 Task: Look for space in Caçador, Brazil from 2nd June, 2023 to 15th June, 2023 for 2 adults and 1 pet in price range Rs.10000 to Rs.15000. Place can be entire place with 1  bedroom having 1 bed and 1 bathroom. Property type can be house, flat, guest house, hotel. Booking option can be shelf check-in. Required host language is Spanish.
Action: Mouse moved to (397, 87)
Screenshot: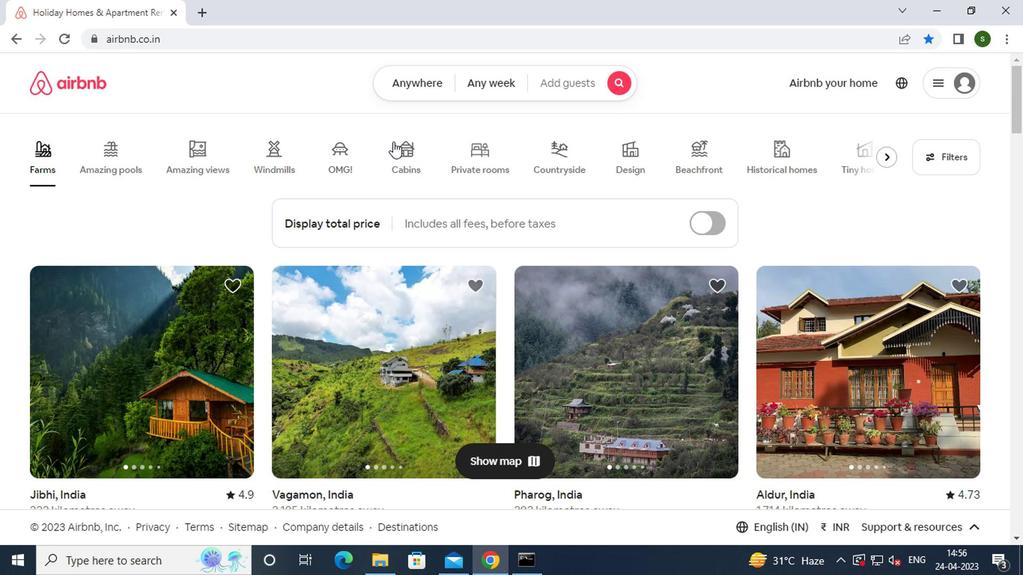 
Action: Mouse pressed left at (397, 87)
Screenshot: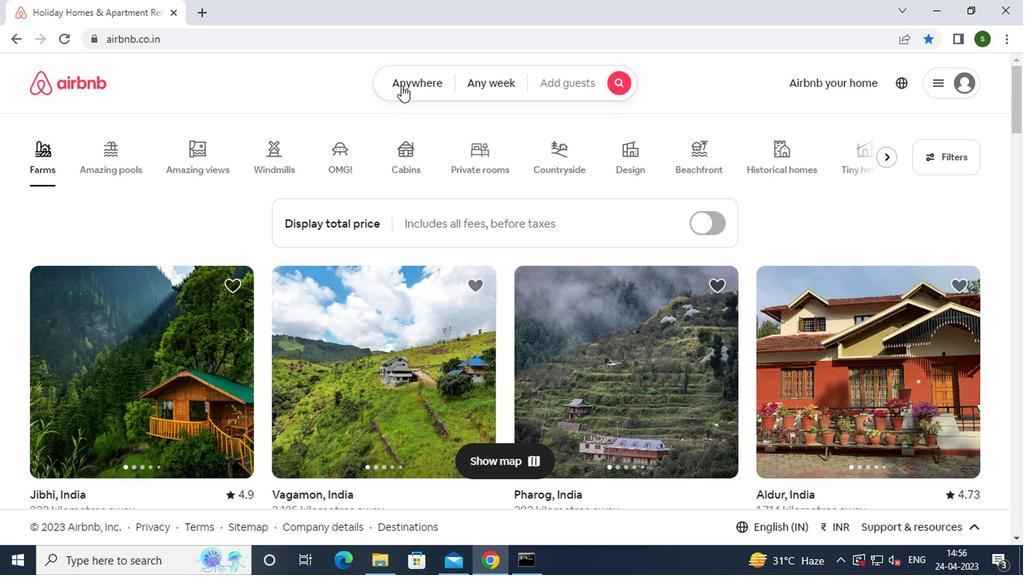 
Action: Mouse moved to (331, 140)
Screenshot: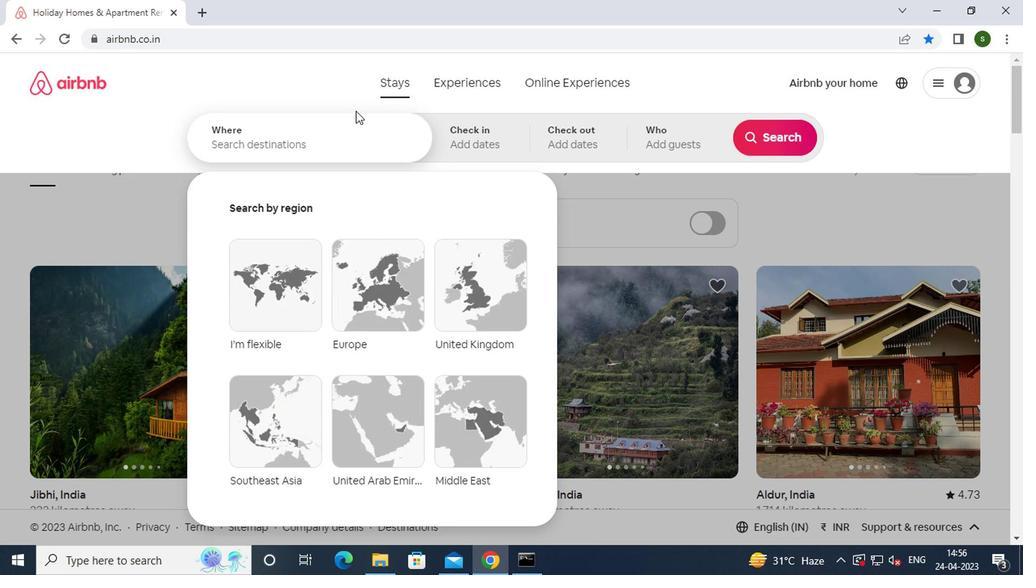 
Action: Mouse pressed left at (331, 140)
Screenshot: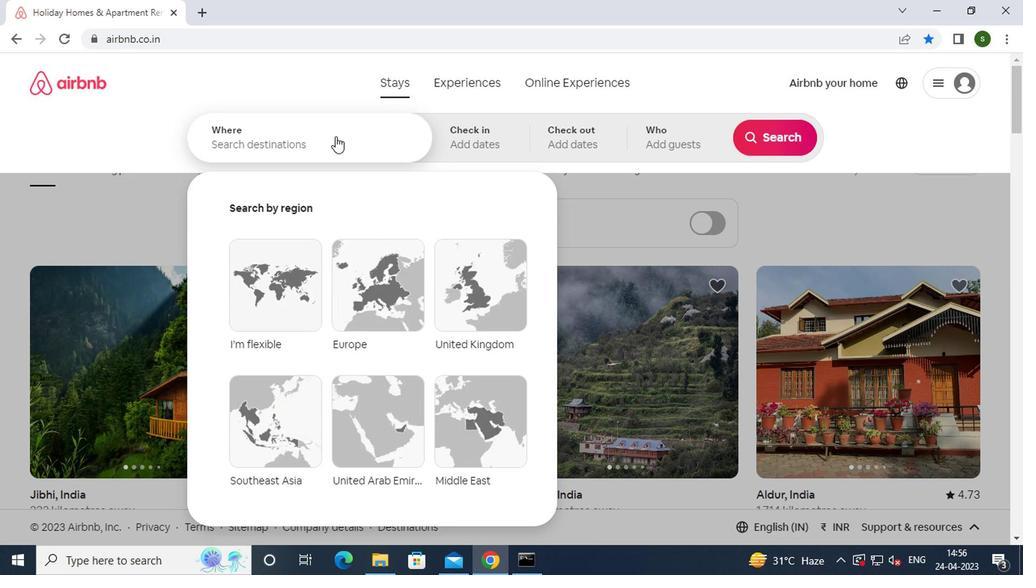 
Action: Key pressed c<Key.caps_lock>acador,<Key.space><Key.caps_lock>b<Key.caps_lock>razil<Key.enter>
Screenshot: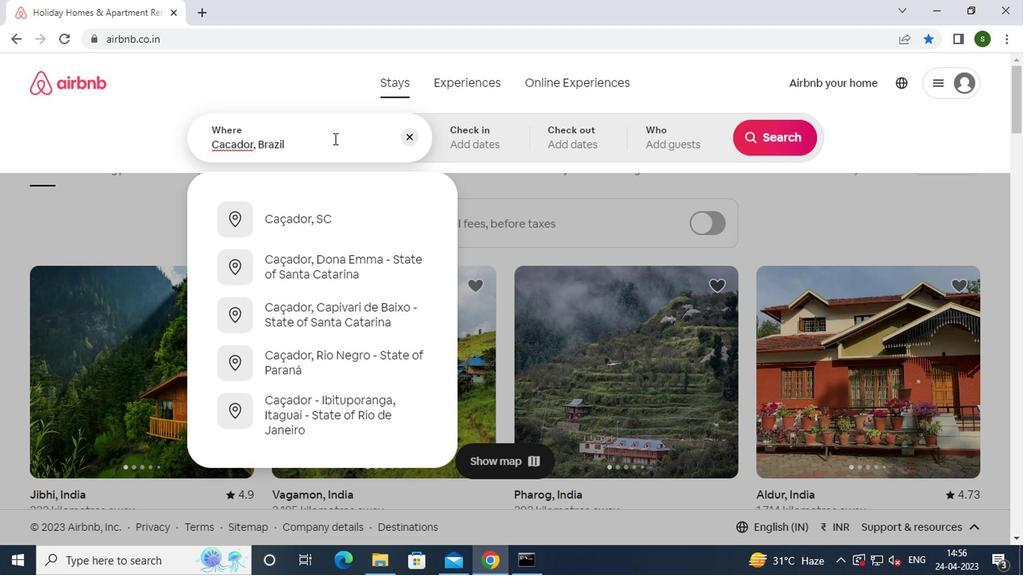 
Action: Mouse moved to (752, 263)
Screenshot: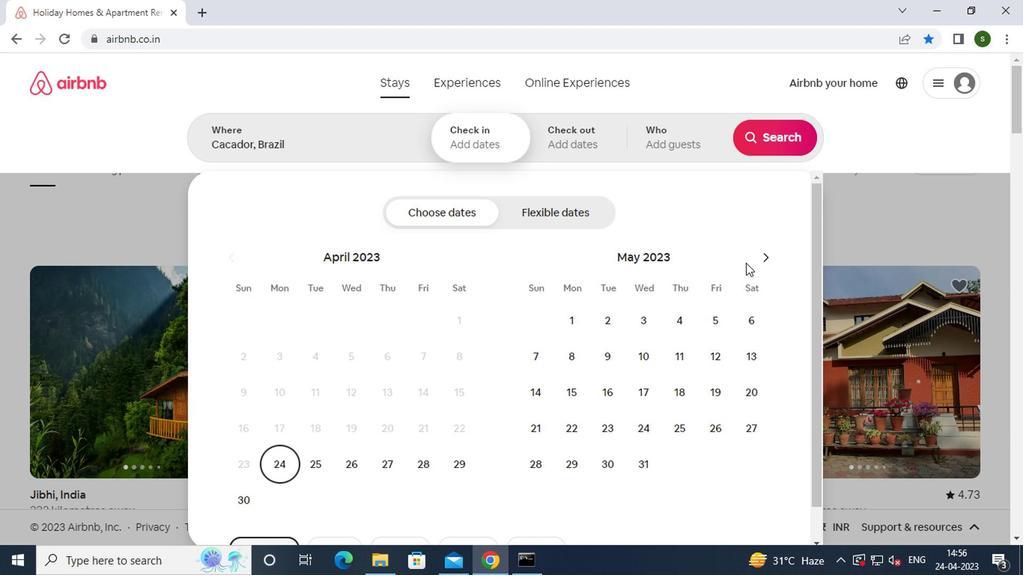 
Action: Mouse pressed left at (752, 263)
Screenshot: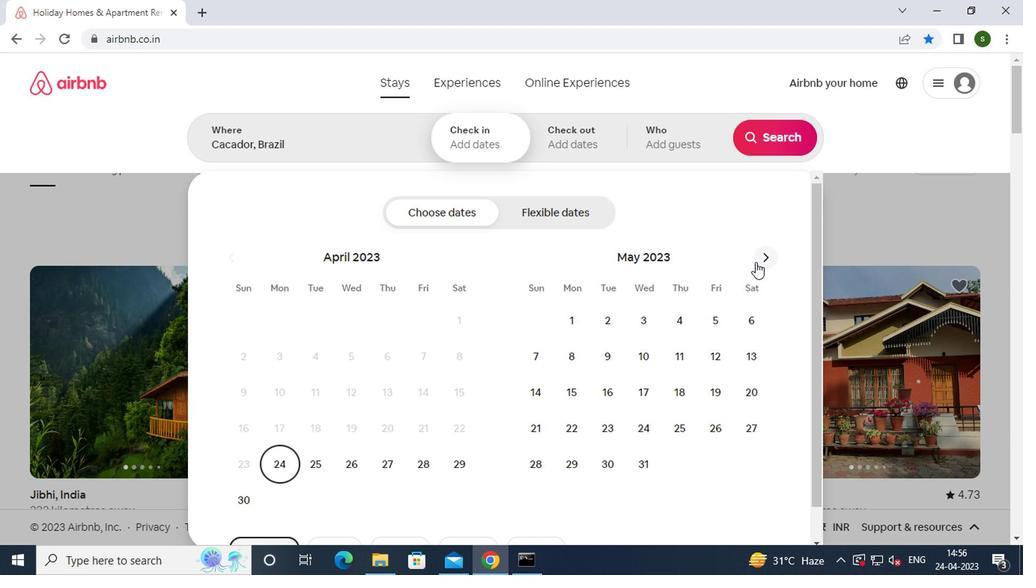 
Action: Mouse moved to (713, 316)
Screenshot: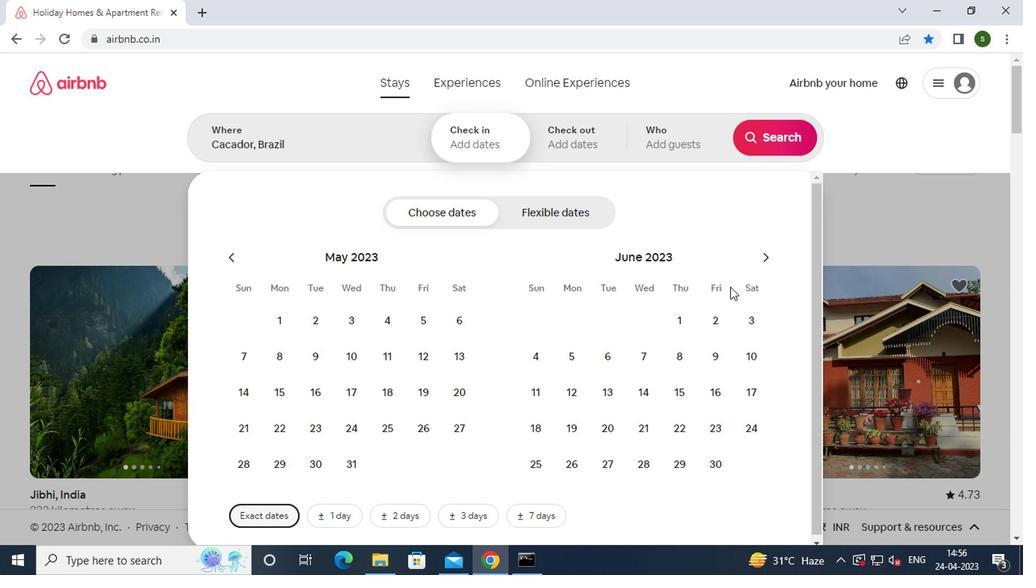 
Action: Mouse pressed left at (713, 316)
Screenshot: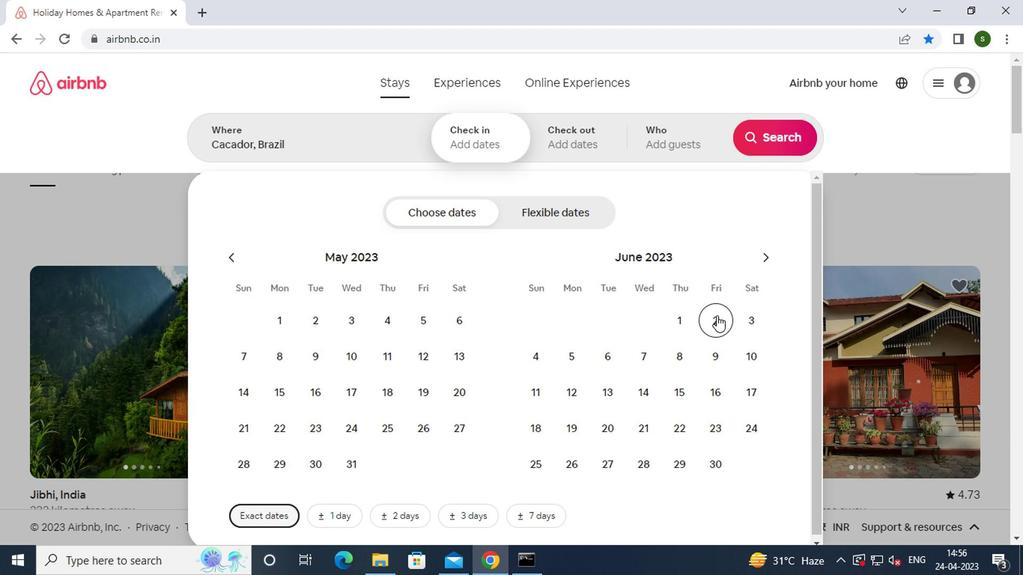 
Action: Mouse moved to (676, 389)
Screenshot: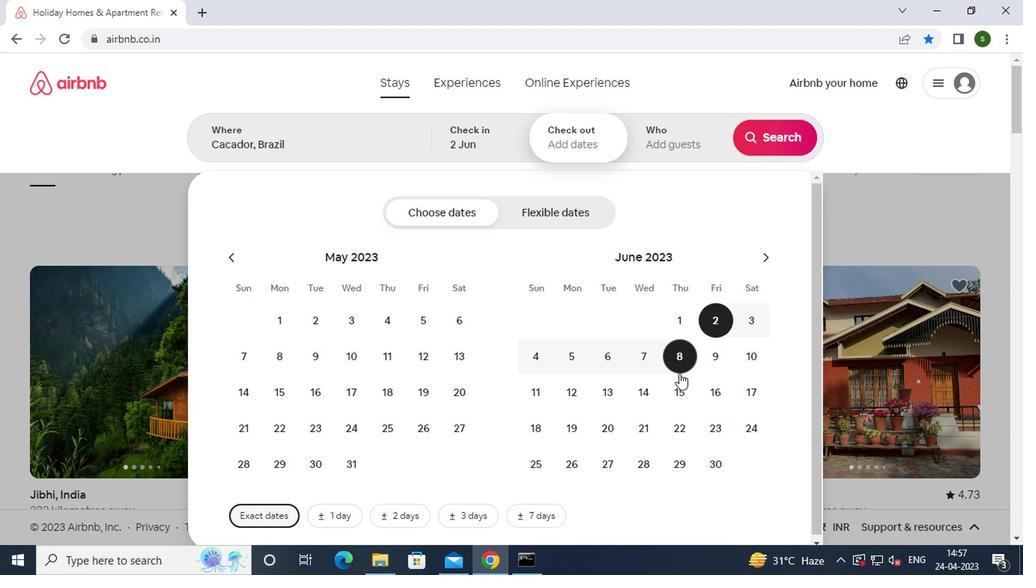 
Action: Mouse pressed left at (676, 389)
Screenshot: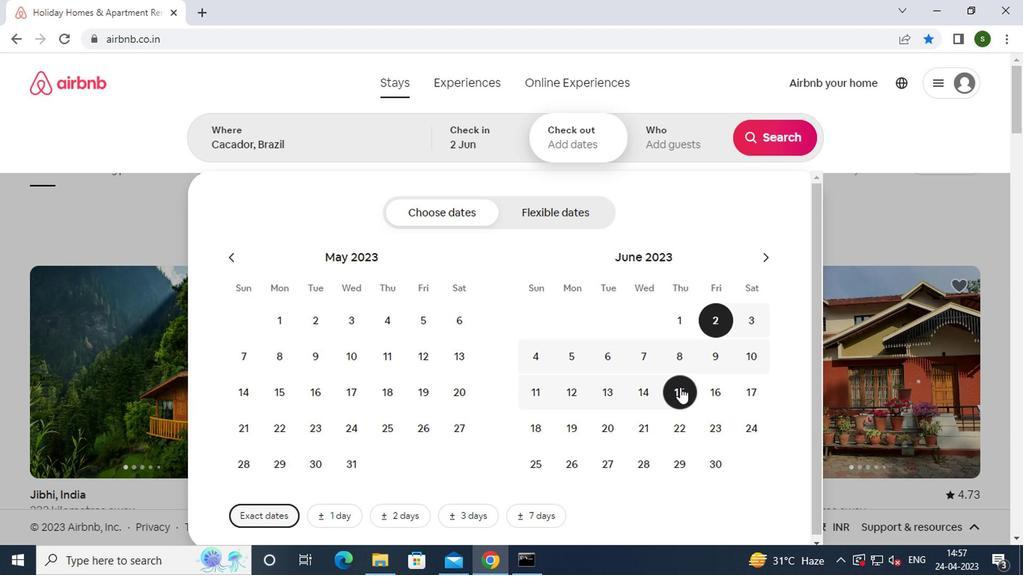 
Action: Mouse moved to (672, 132)
Screenshot: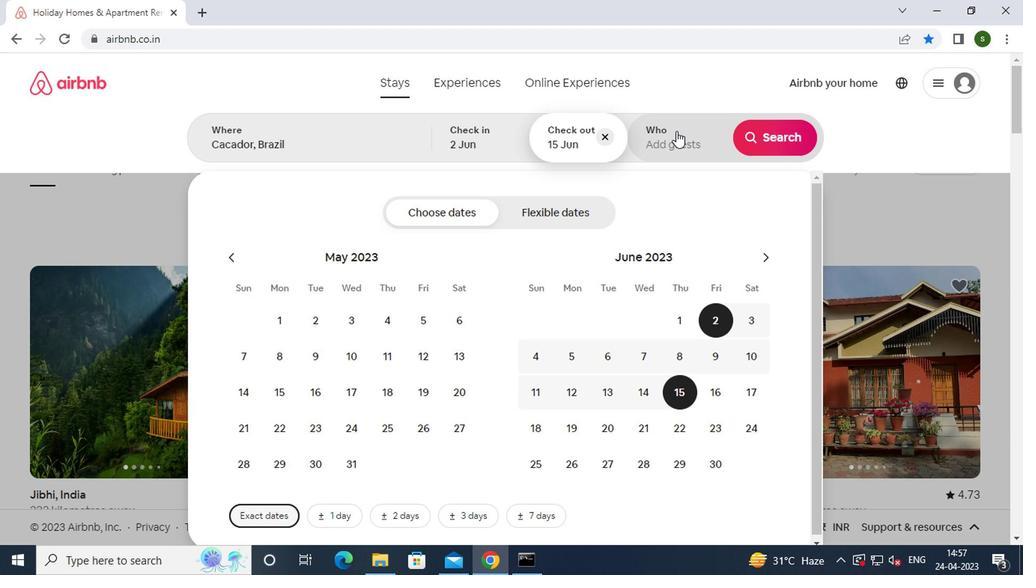 
Action: Mouse pressed left at (672, 132)
Screenshot: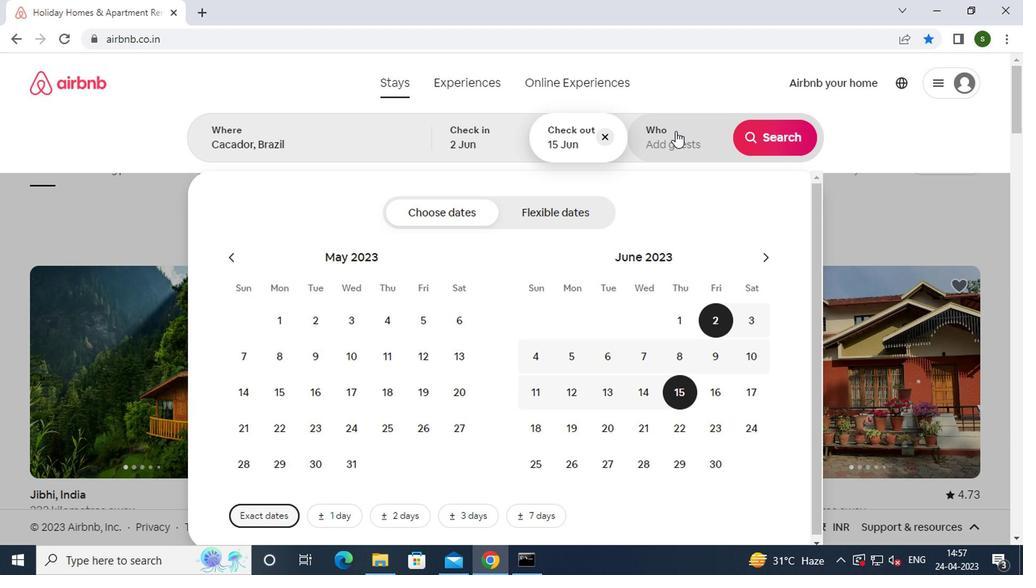 
Action: Mouse moved to (772, 213)
Screenshot: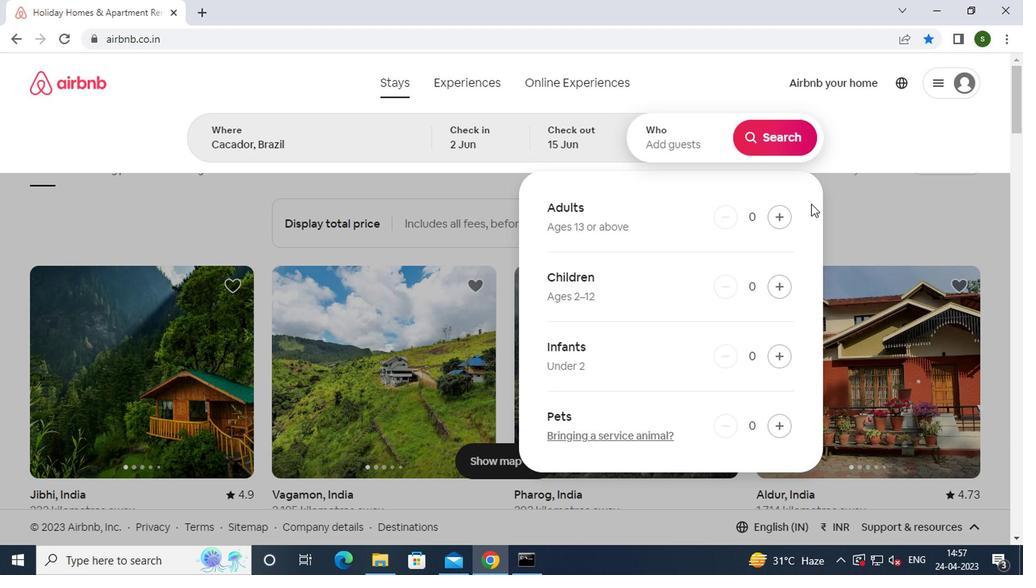 
Action: Mouse pressed left at (772, 213)
Screenshot: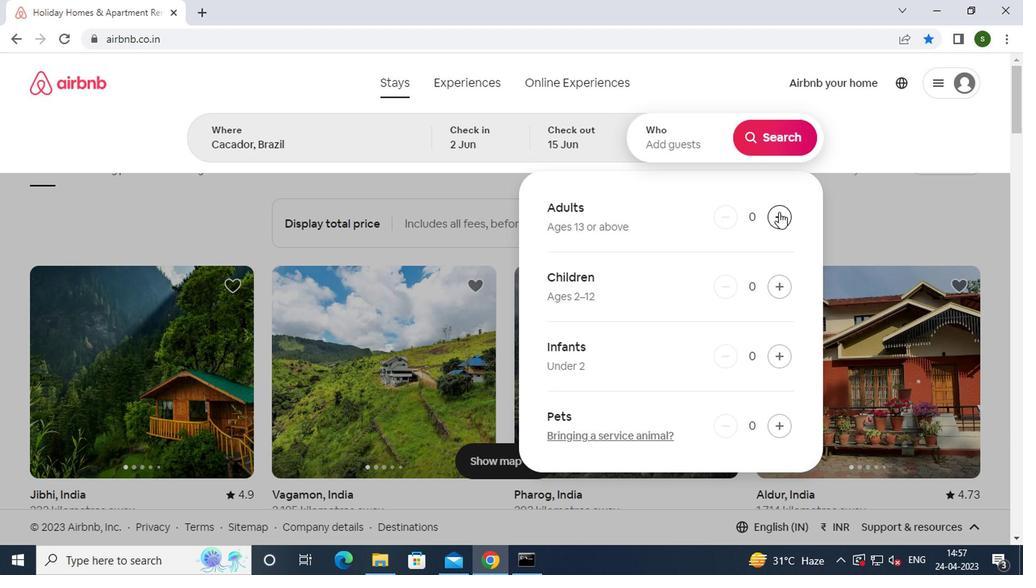 
Action: Mouse pressed left at (772, 213)
Screenshot: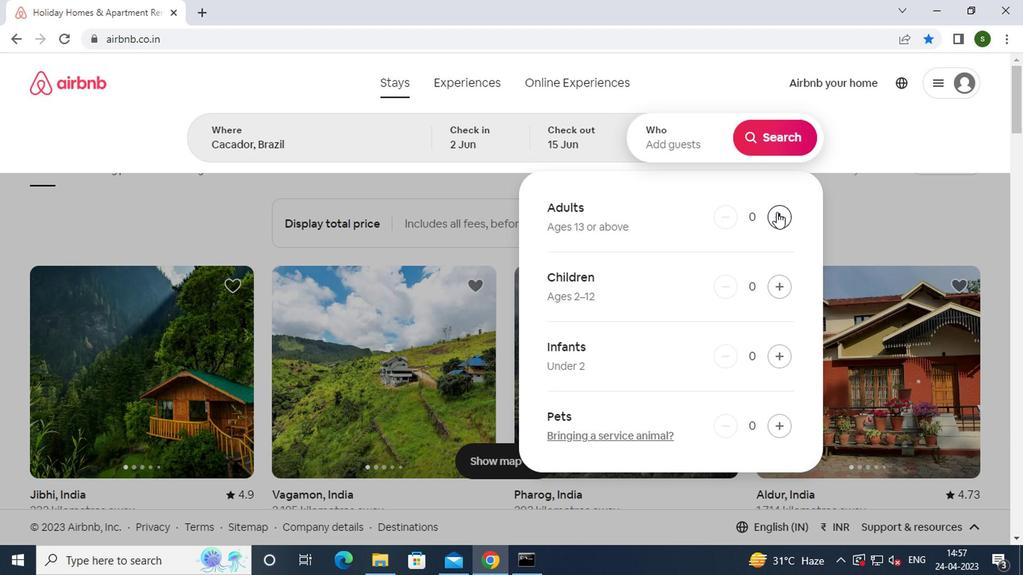 
Action: Mouse moved to (778, 433)
Screenshot: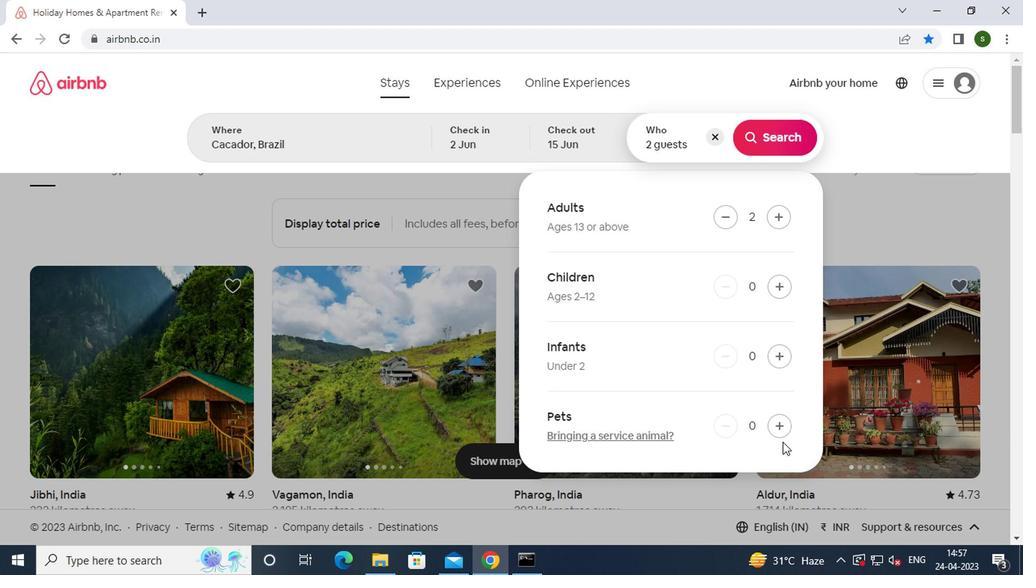 
Action: Mouse pressed left at (778, 433)
Screenshot: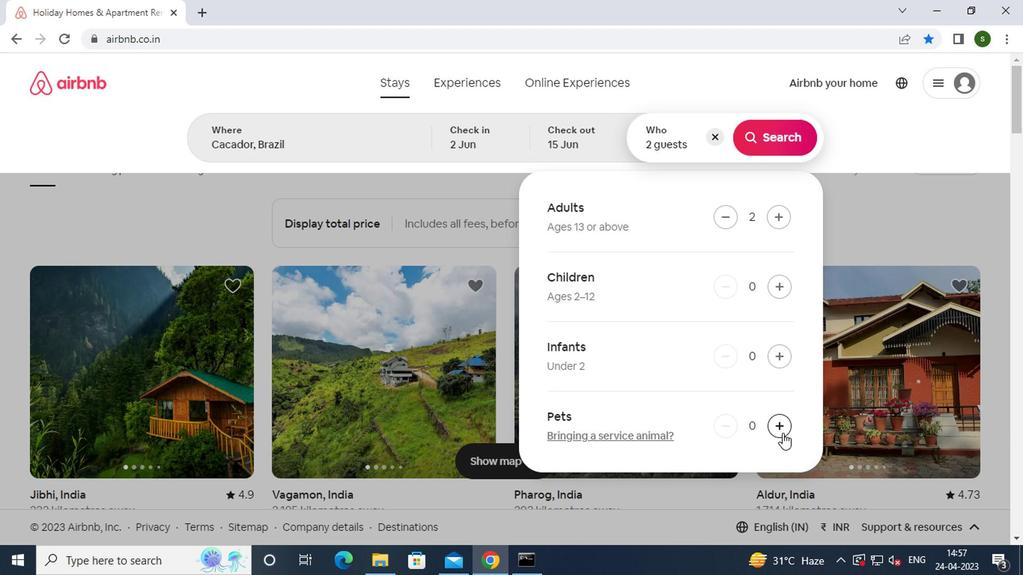 
Action: Mouse moved to (772, 137)
Screenshot: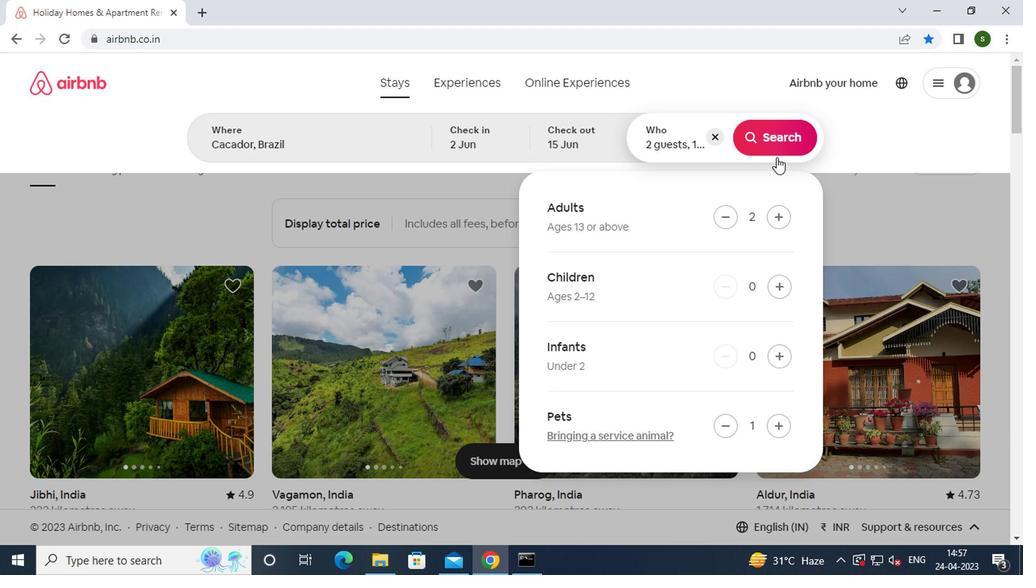 
Action: Mouse pressed left at (772, 137)
Screenshot: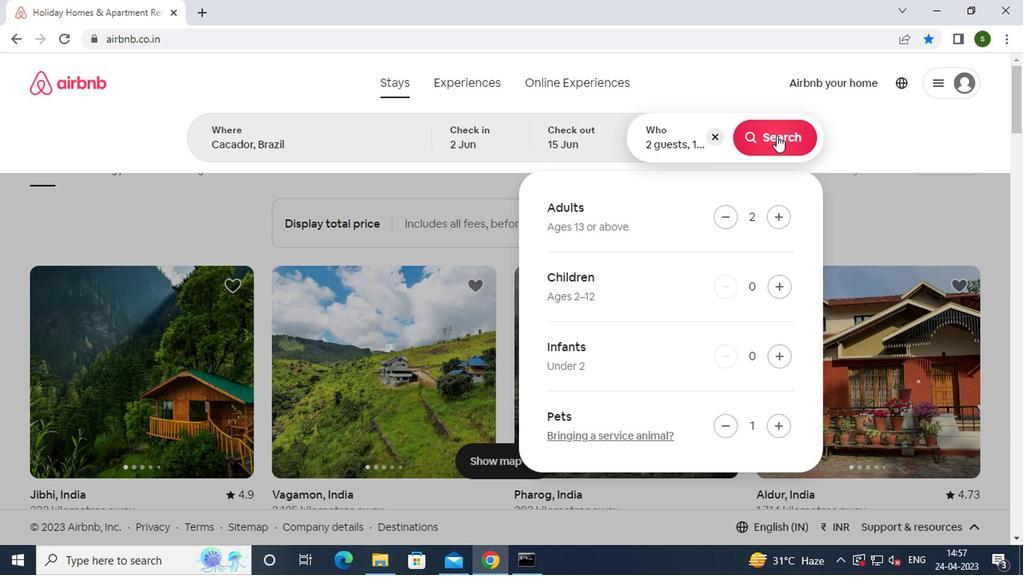 
Action: Mouse moved to (952, 142)
Screenshot: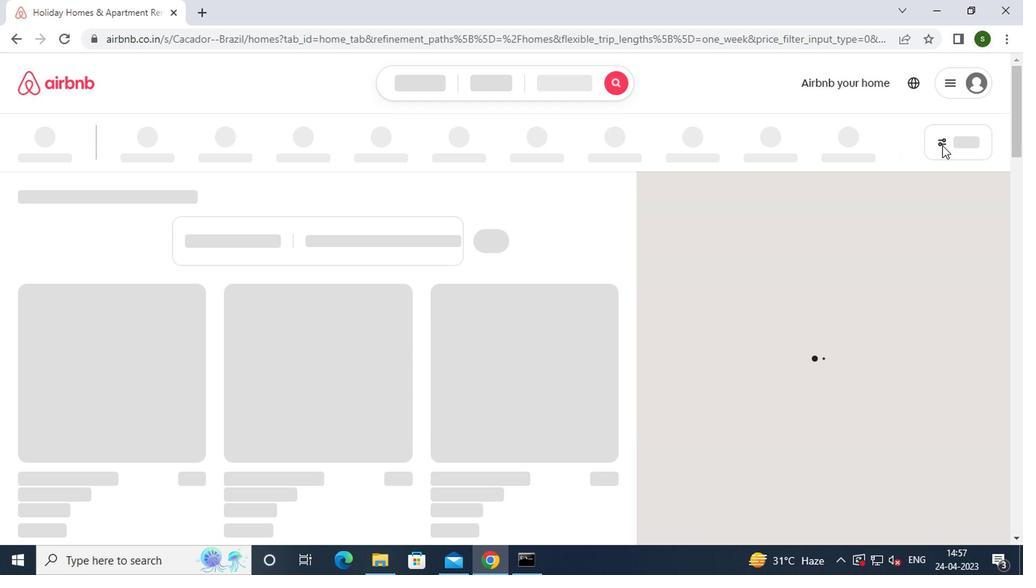 
Action: Mouse pressed left at (952, 142)
Screenshot: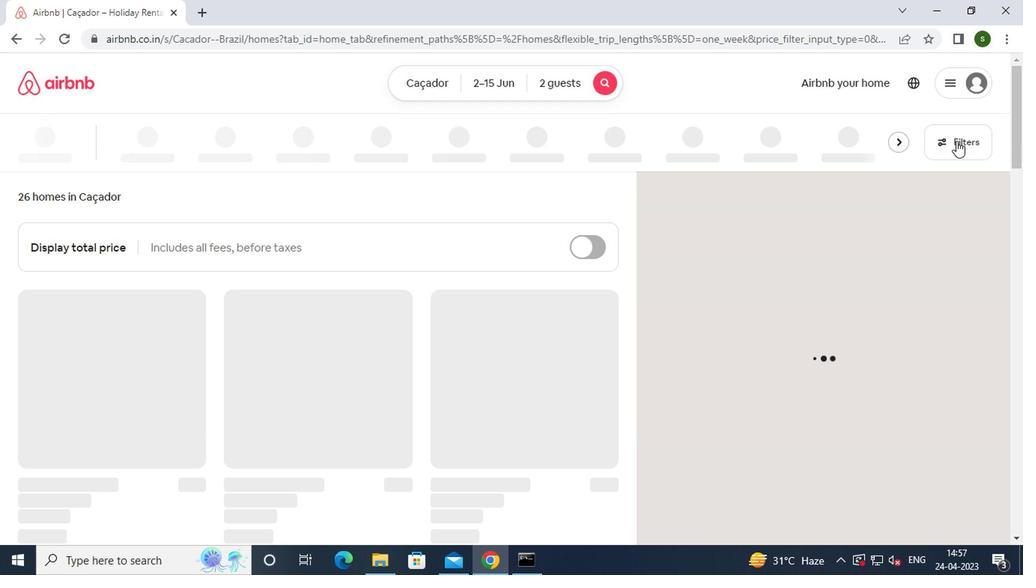 
Action: Mouse moved to (375, 328)
Screenshot: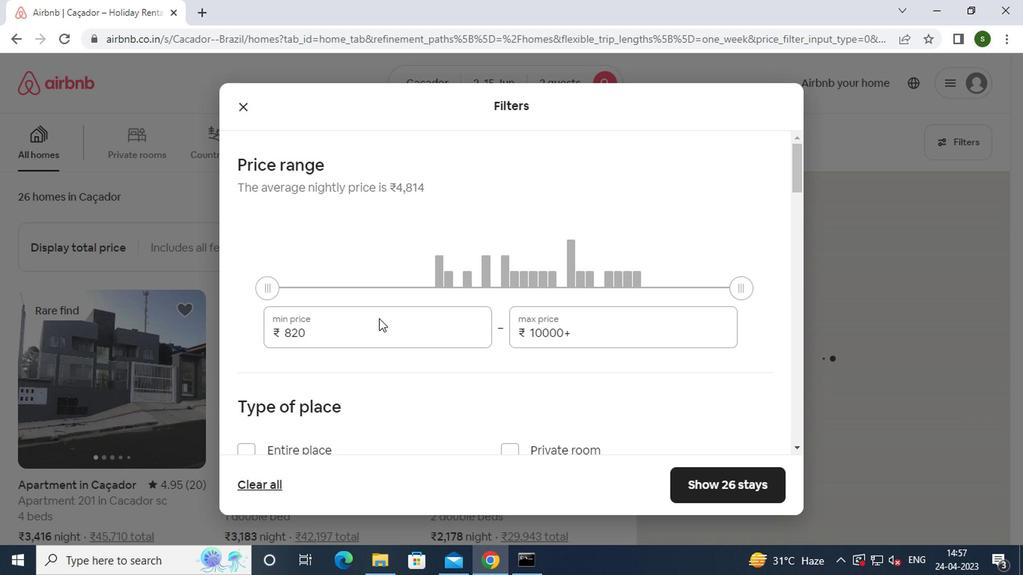 
Action: Mouse pressed left at (375, 328)
Screenshot: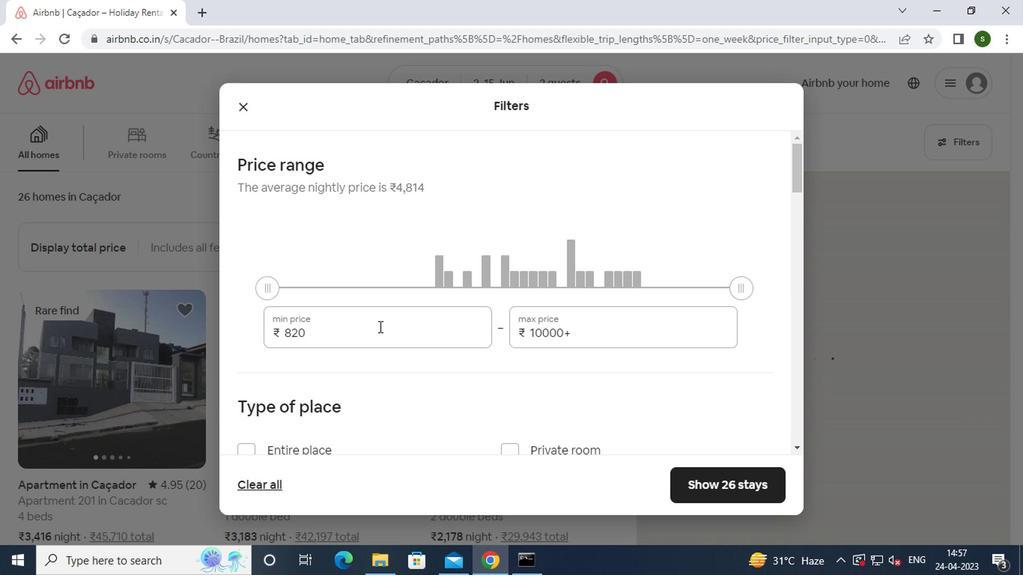 
Action: Mouse moved to (375, 322)
Screenshot: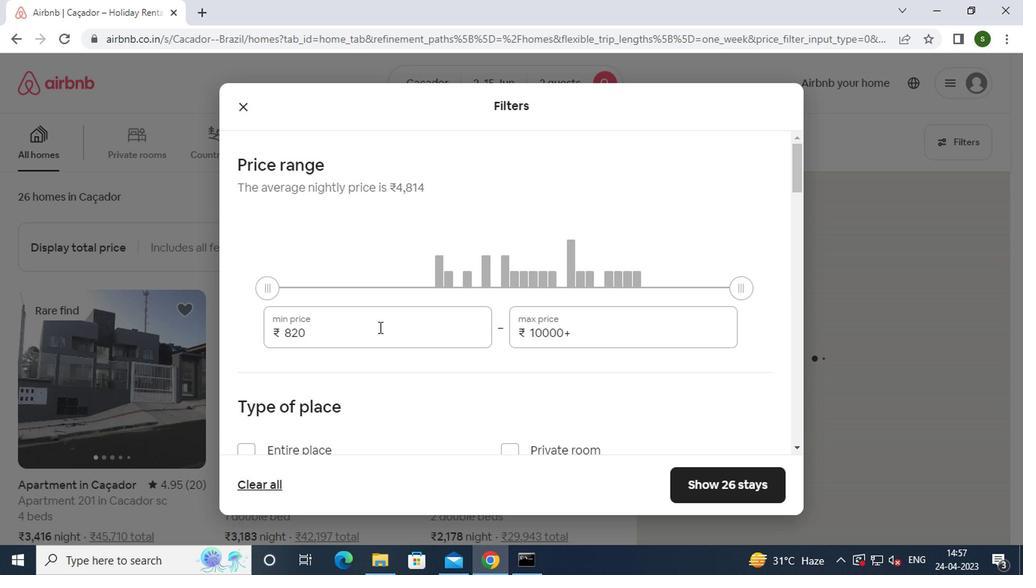 
Action: Key pressed <Key.backspace><Key.backspace><Key.backspace><Key.backspace><Key.backspace><Key.backspace><Key.backspace><Key.backspace>10000
Screenshot: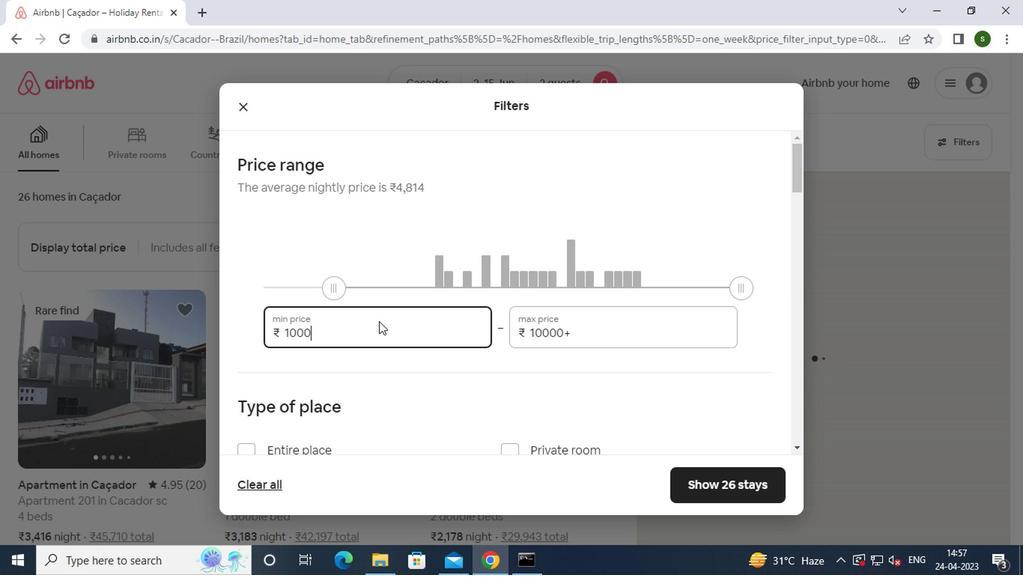 
Action: Mouse moved to (574, 332)
Screenshot: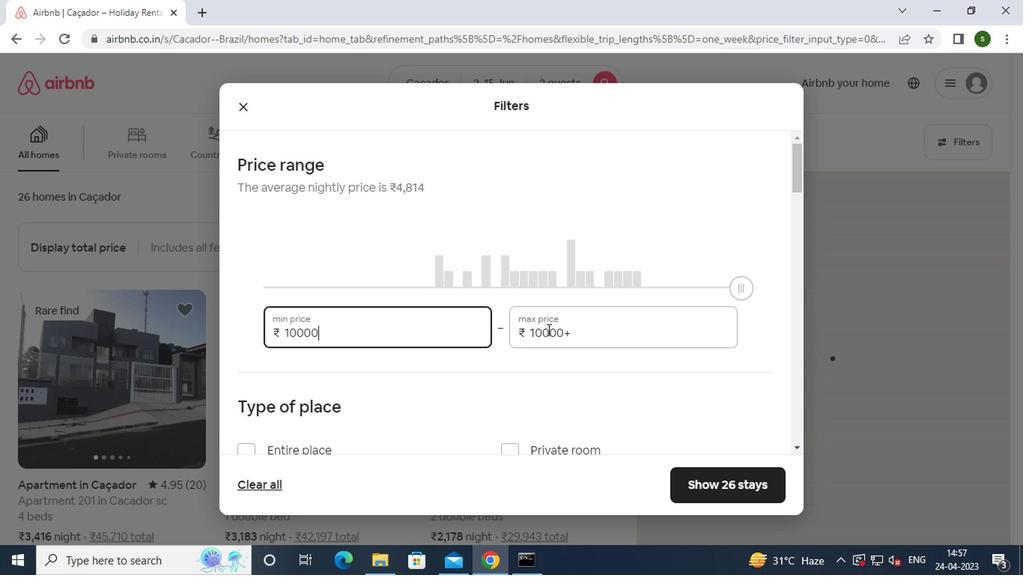 
Action: Mouse pressed left at (574, 332)
Screenshot: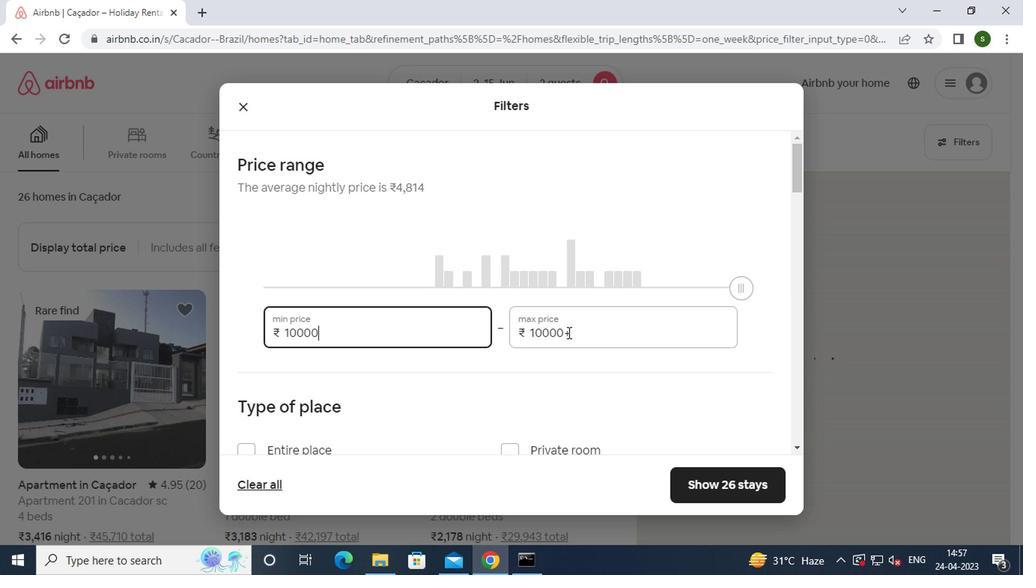 
Action: Key pressed <Key.backspace><Key.backspace><Key.backspace><Key.backspace><Key.backspace><Key.backspace><Key.backspace><Key.backspace><Key.backspace><Key.backspace><Key.backspace><Key.backspace><Key.backspace><Key.backspace><Key.backspace>1500
Screenshot: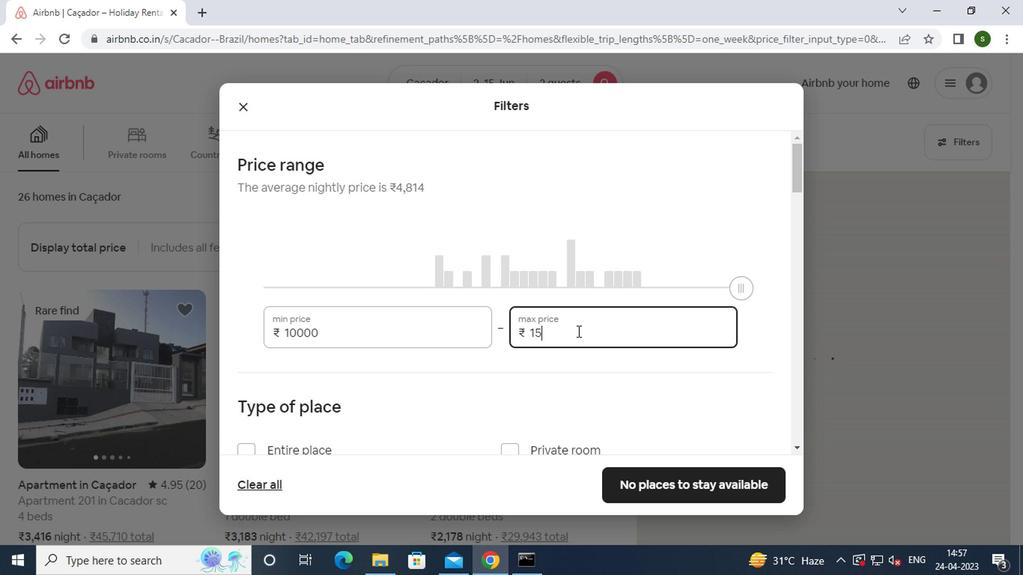 
Action: Mouse moved to (574, 332)
Screenshot: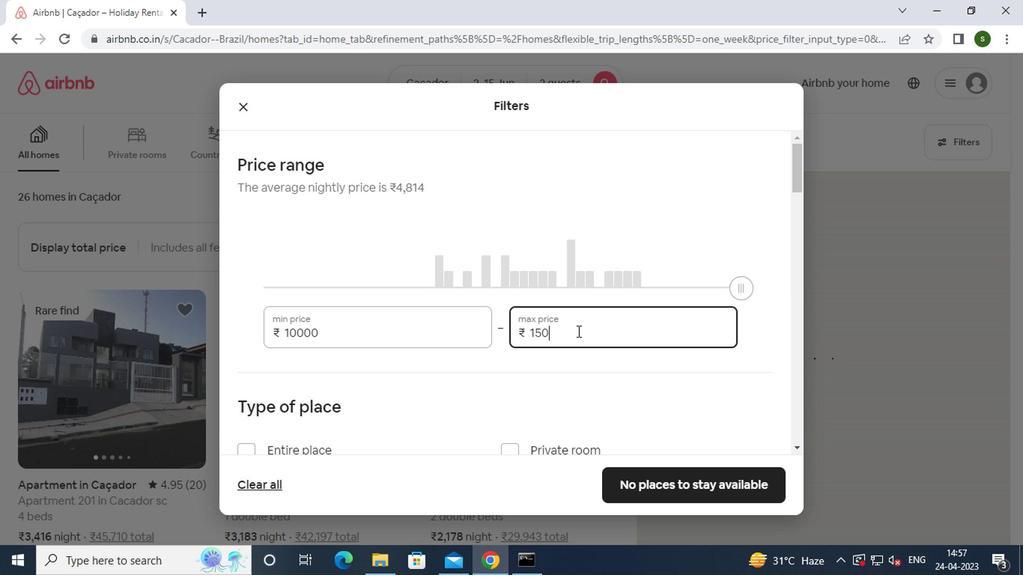 
Action: Key pressed 0
Screenshot: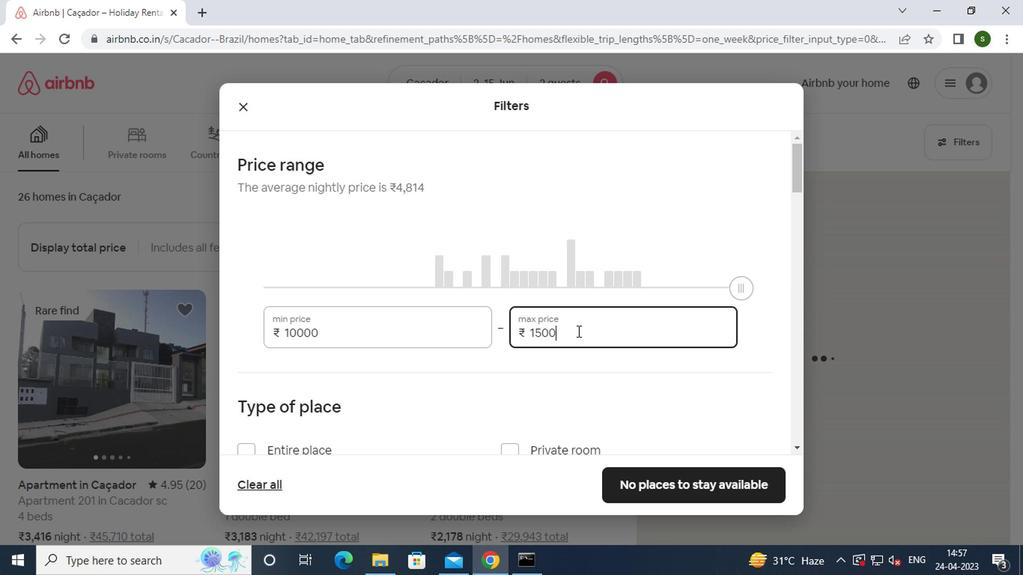 
Action: Mouse moved to (546, 356)
Screenshot: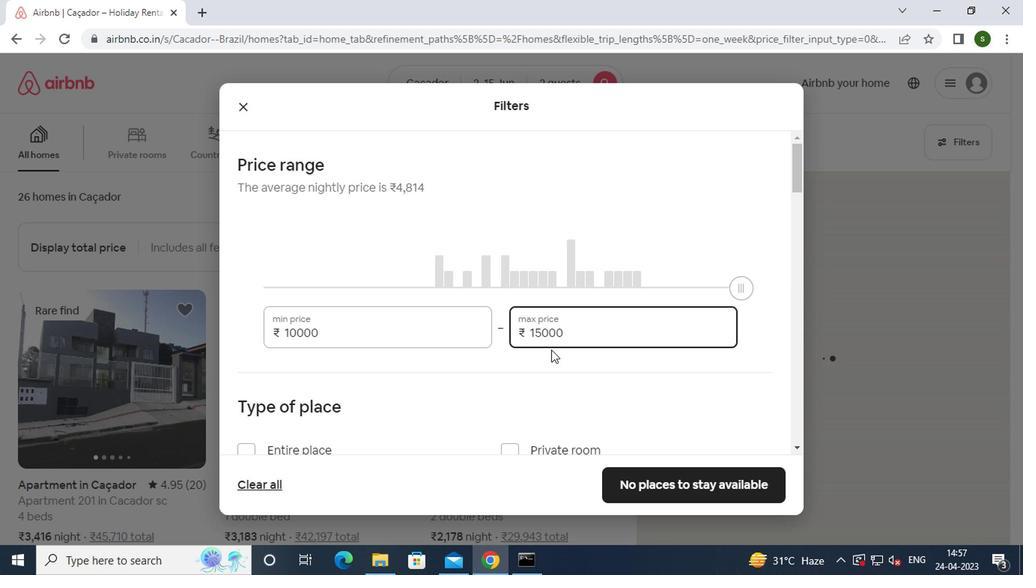 
Action: Mouse scrolled (546, 355) with delta (0, 0)
Screenshot: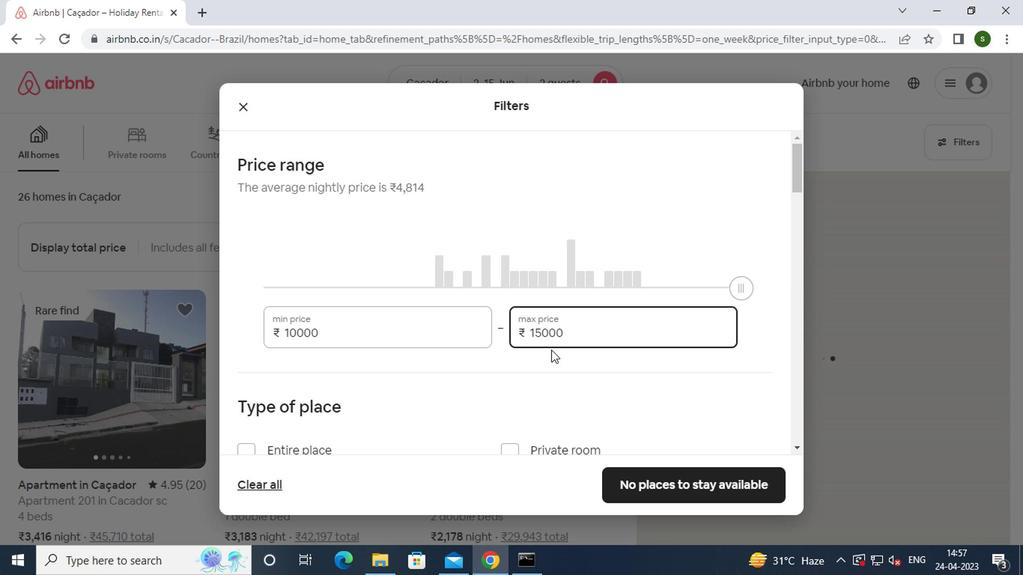 
Action: Mouse moved to (332, 389)
Screenshot: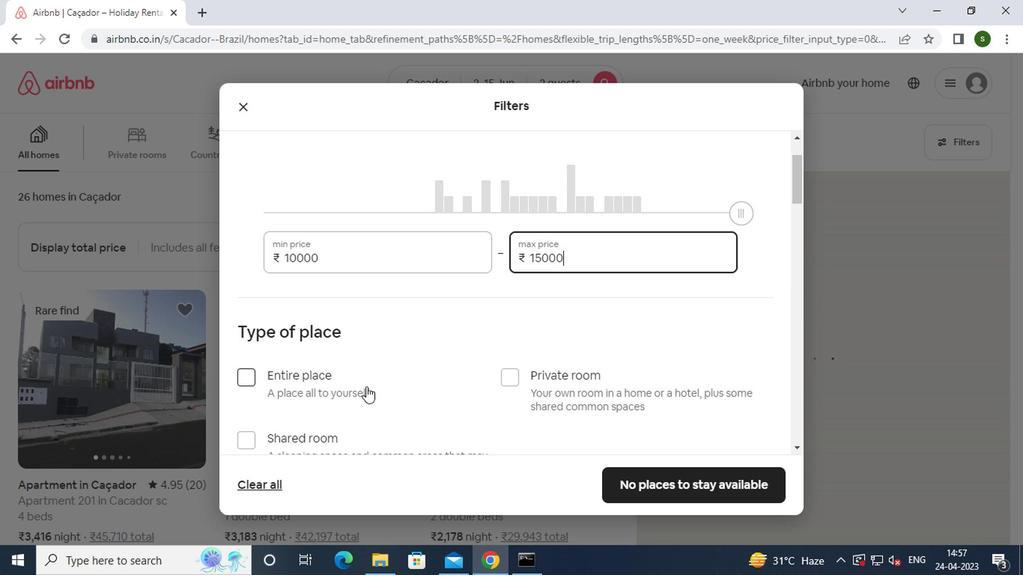
Action: Mouse pressed left at (332, 389)
Screenshot: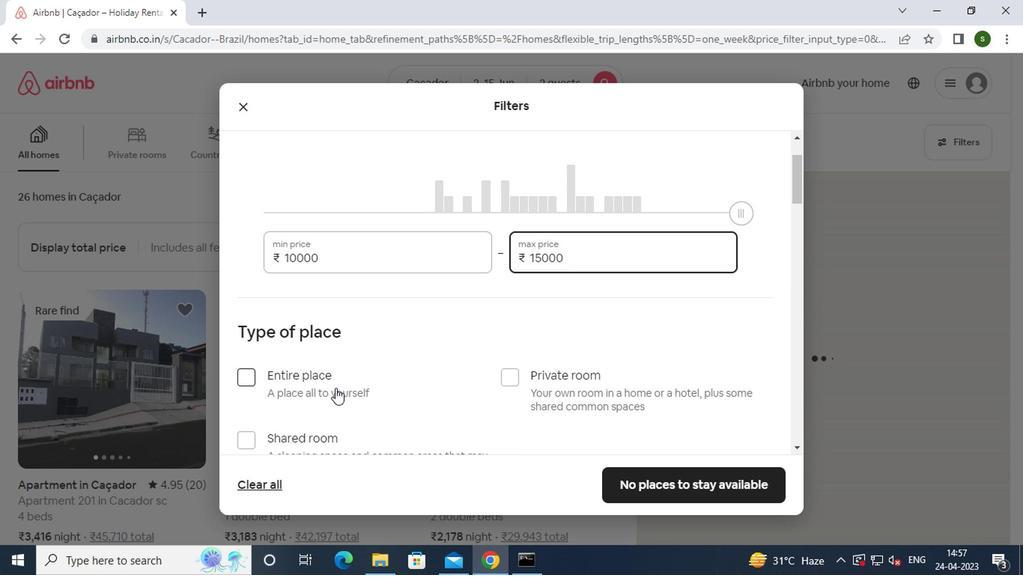 
Action: Mouse moved to (427, 368)
Screenshot: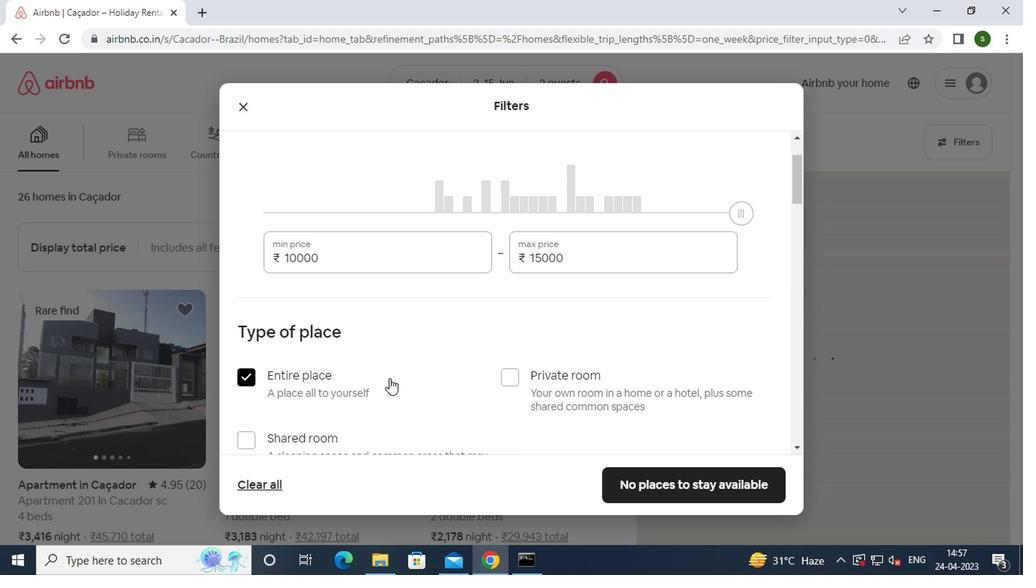 
Action: Mouse scrolled (427, 367) with delta (0, -1)
Screenshot: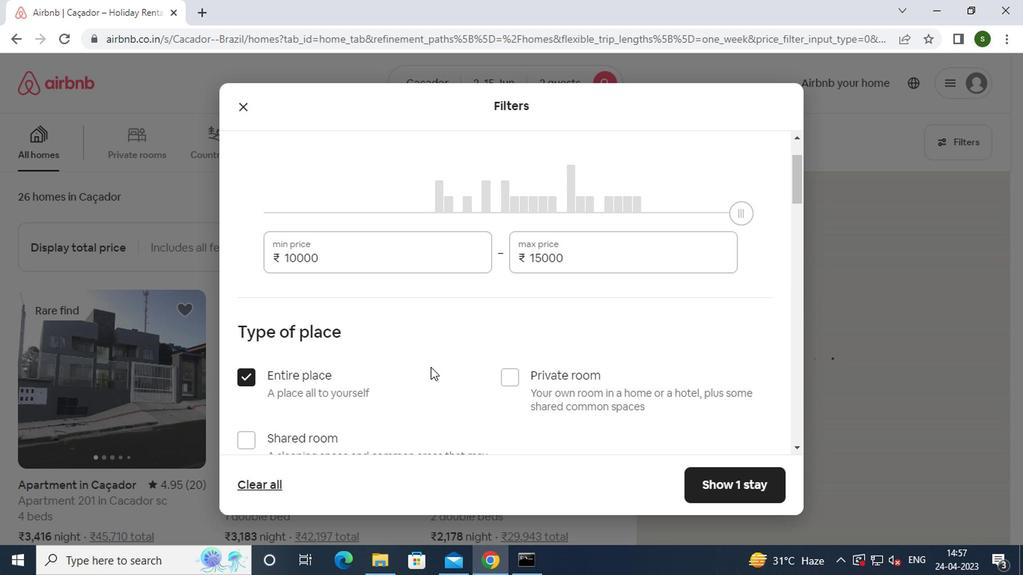 
Action: Mouse scrolled (427, 367) with delta (0, -1)
Screenshot: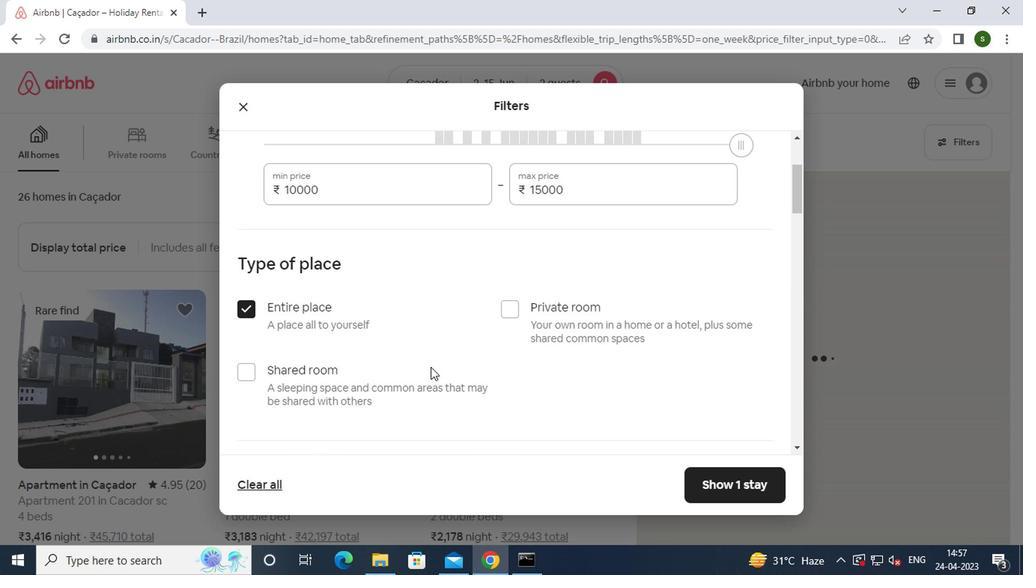 
Action: Mouse scrolled (427, 367) with delta (0, -1)
Screenshot: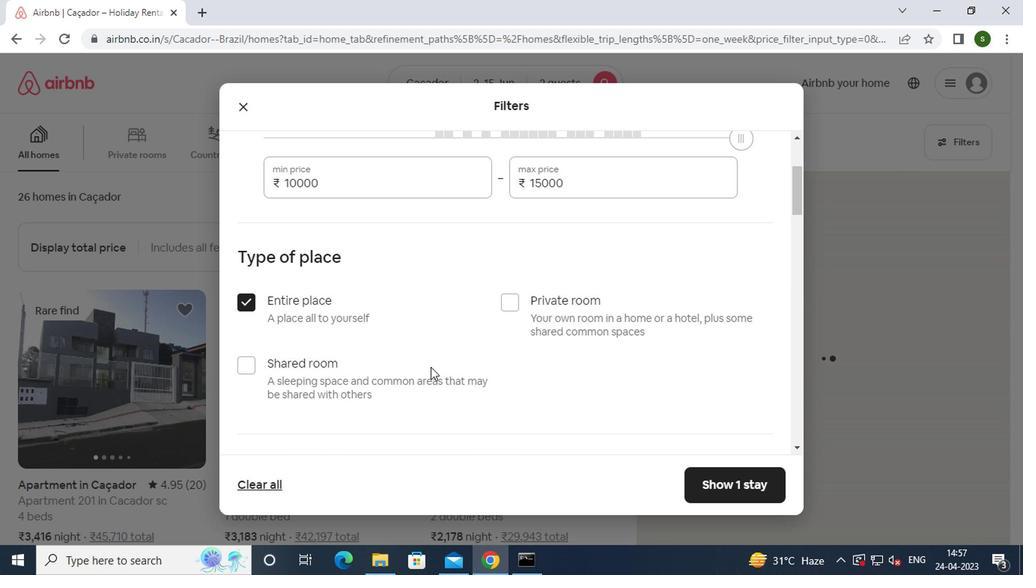 
Action: Mouse moved to (325, 394)
Screenshot: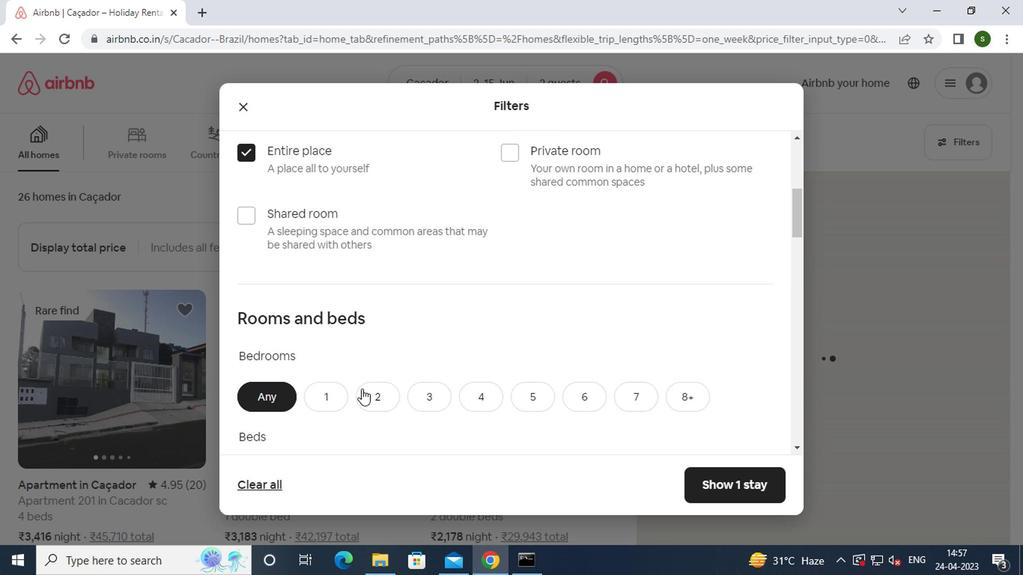
Action: Mouse pressed left at (325, 394)
Screenshot: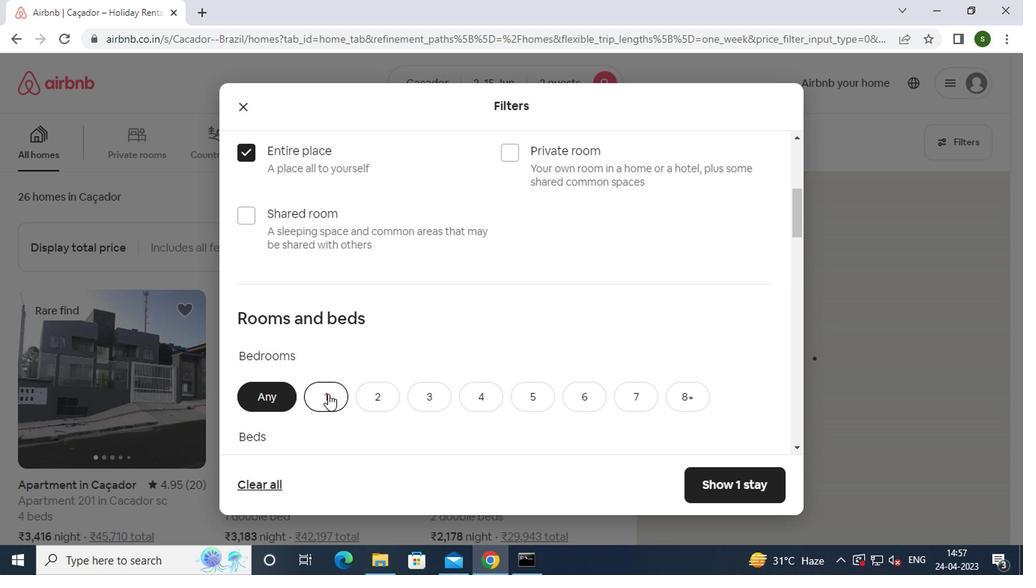 
Action: Mouse moved to (414, 359)
Screenshot: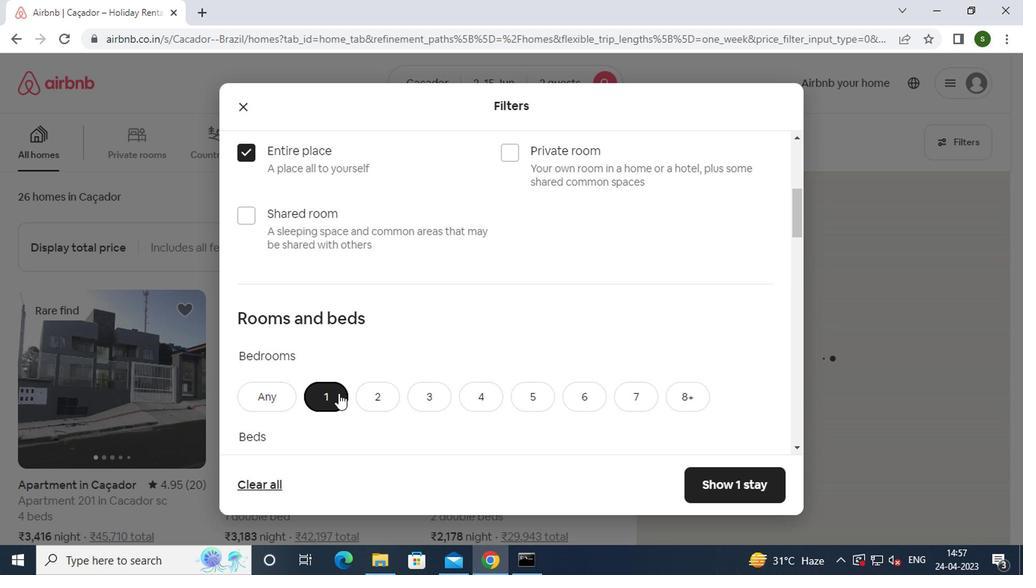 
Action: Mouse scrolled (414, 359) with delta (0, 0)
Screenshot: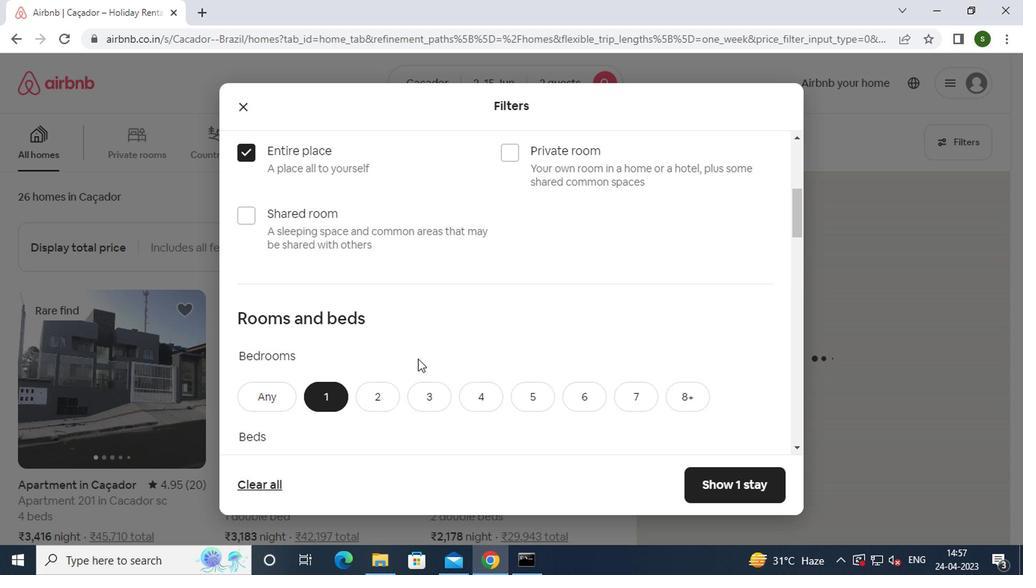 
Action: Mouse moved to (414, 359)
Screenshot: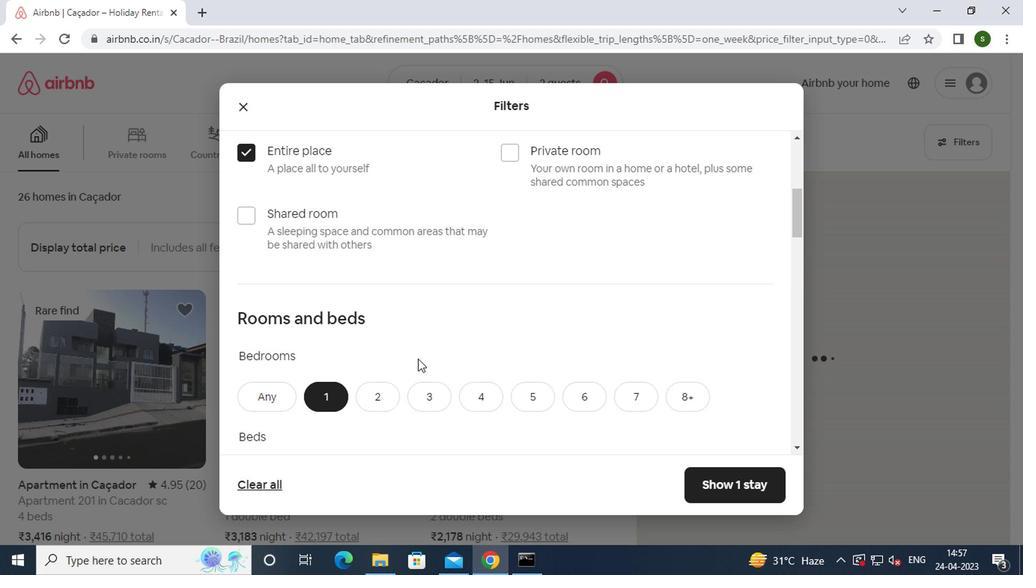 
Action: Mouse scrolled (414, 358) with delta (0, -1)
Screenshot: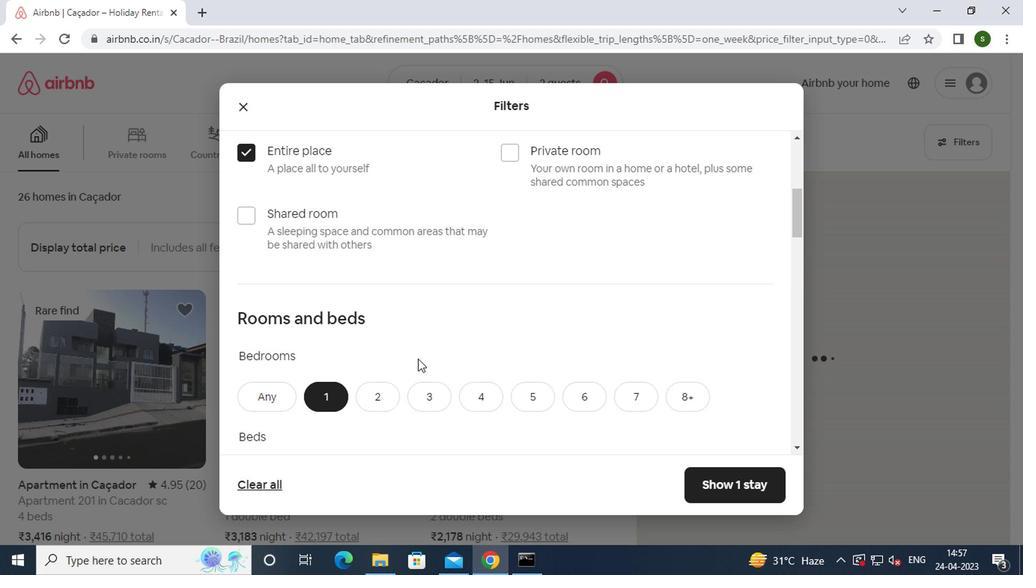 
Action: Mouse moved to (333, 332)
Screenshot: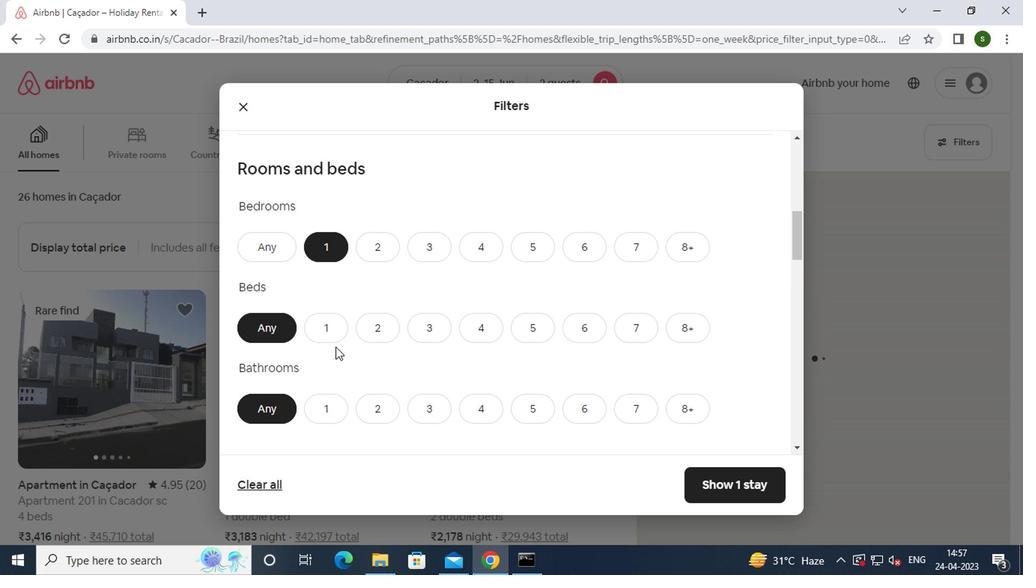 
Action: Mouse pressed left at (333, 332)
Screenshot: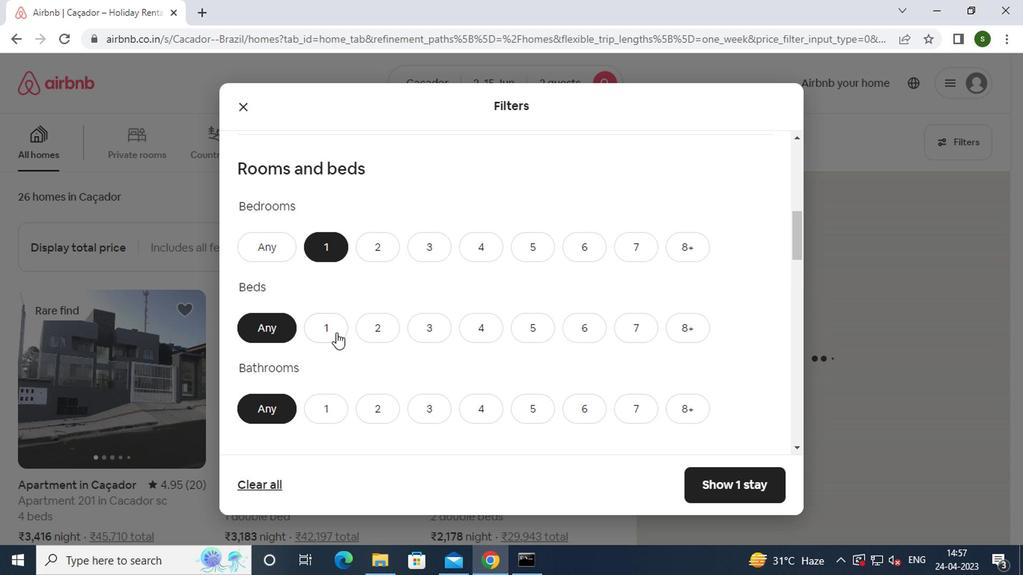 
Action: Mouse scrolled (333, 331) with delta (0, 0)
Screenshot: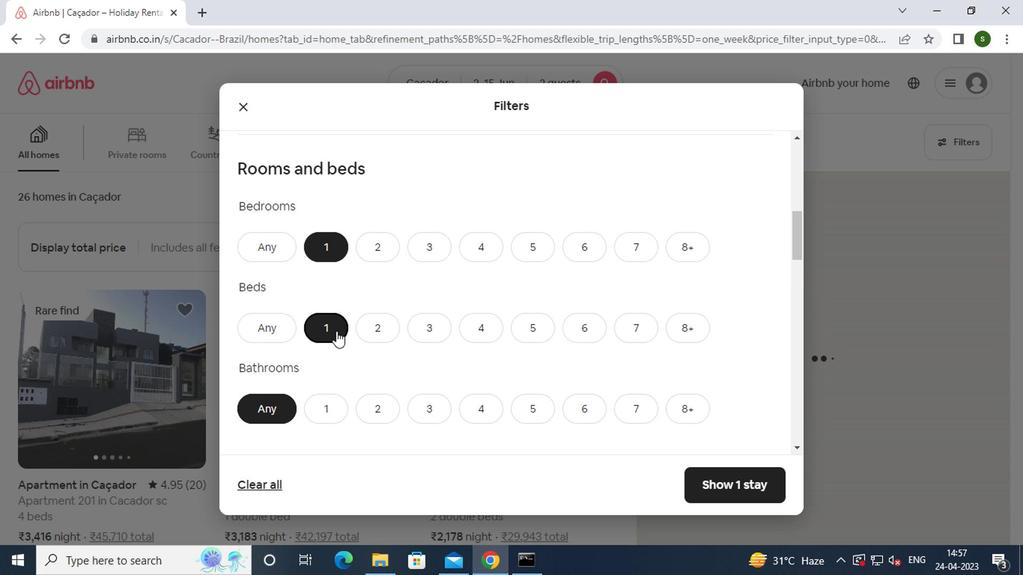 
Action: Mouse scrolled (333, 331) with delta (0, 0)
Screenshot: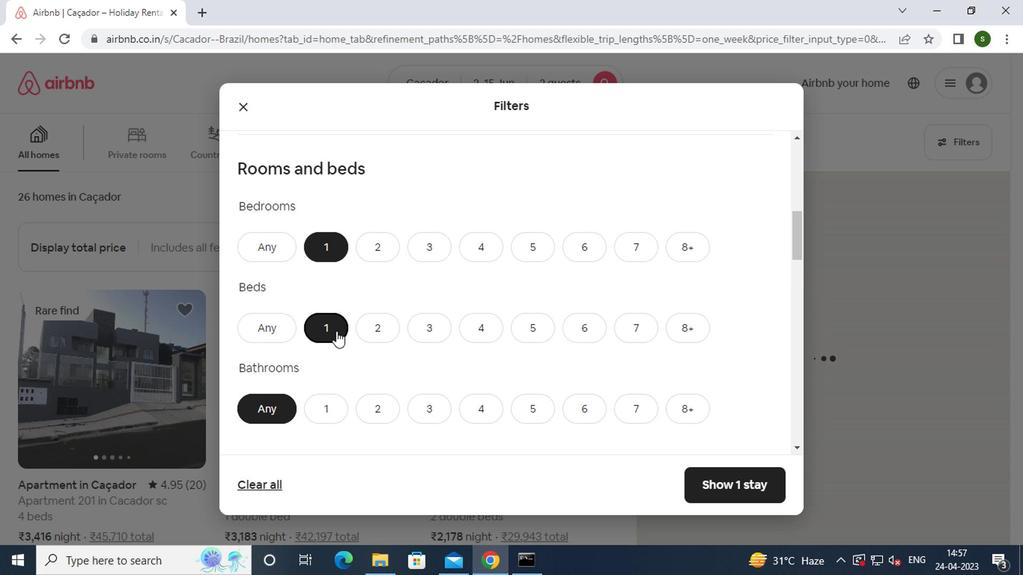 
Action: Mouse moved to (328, 264)
Screenshot: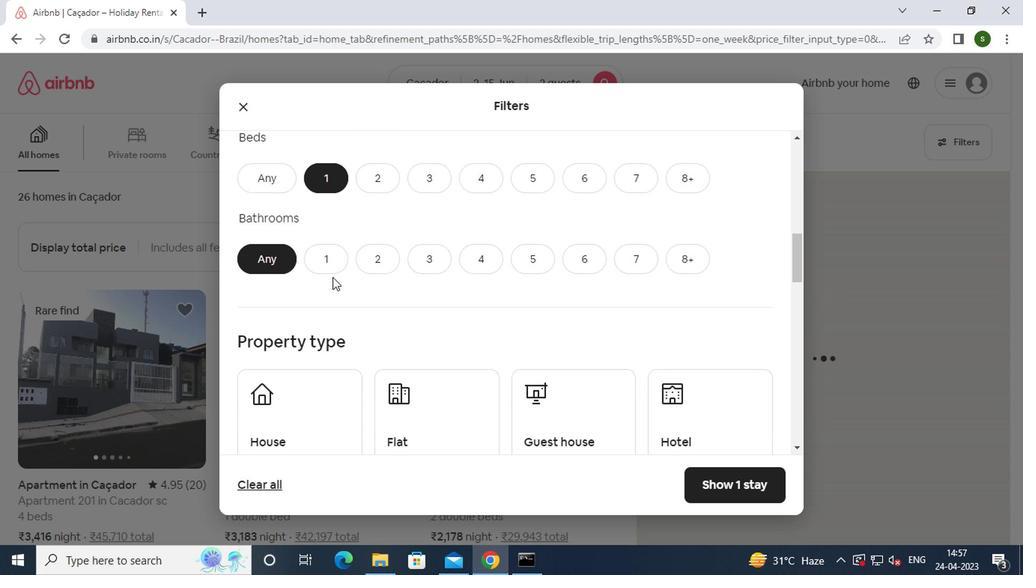 
Action: Mouse pressed left at (328, 264)
Screenshot: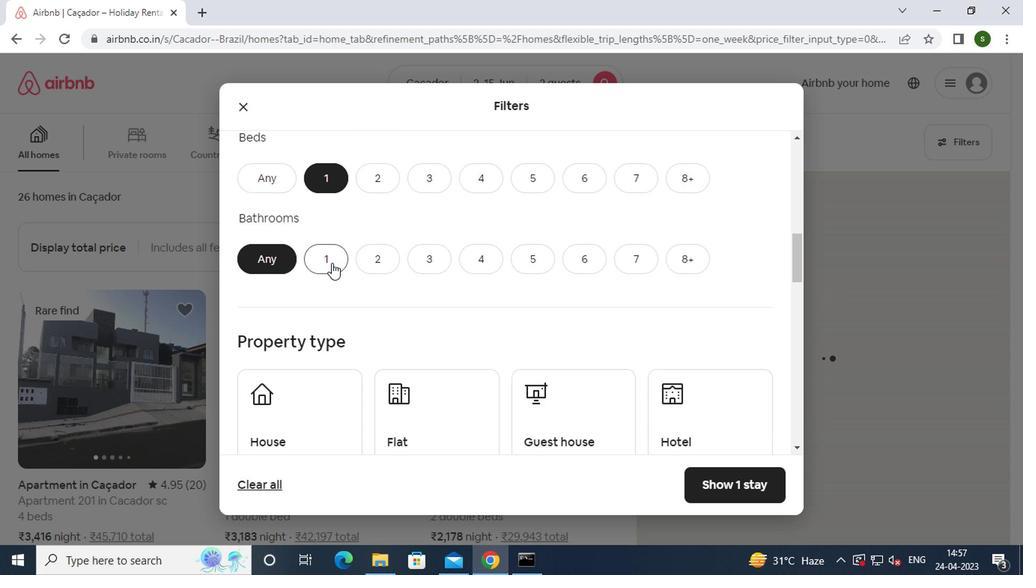 
Action: Mouse moved to (354, 294)
Screenshot: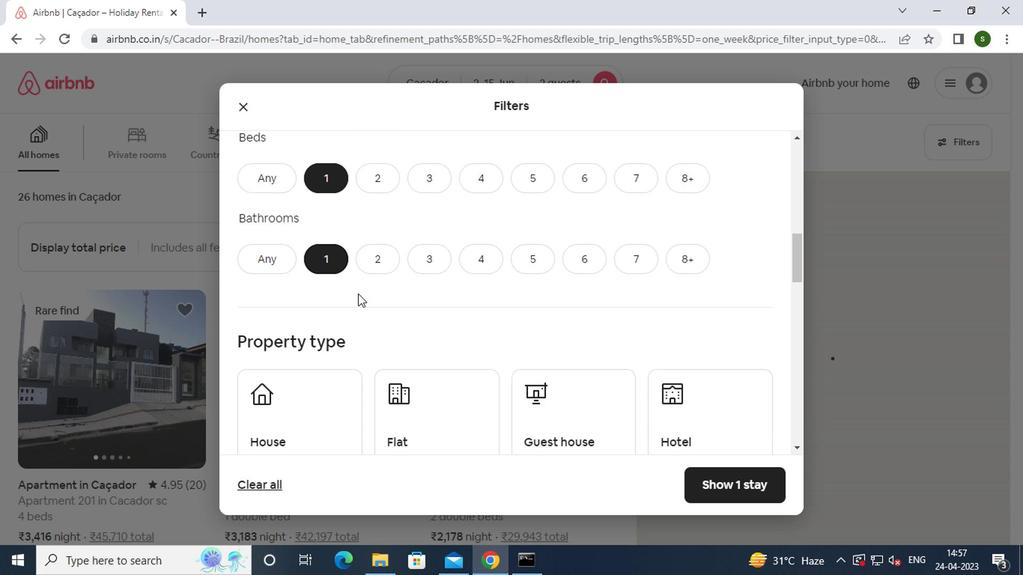 
Action: Mouse scrolled (354, 294) with delta (0, 0)
Screenshot: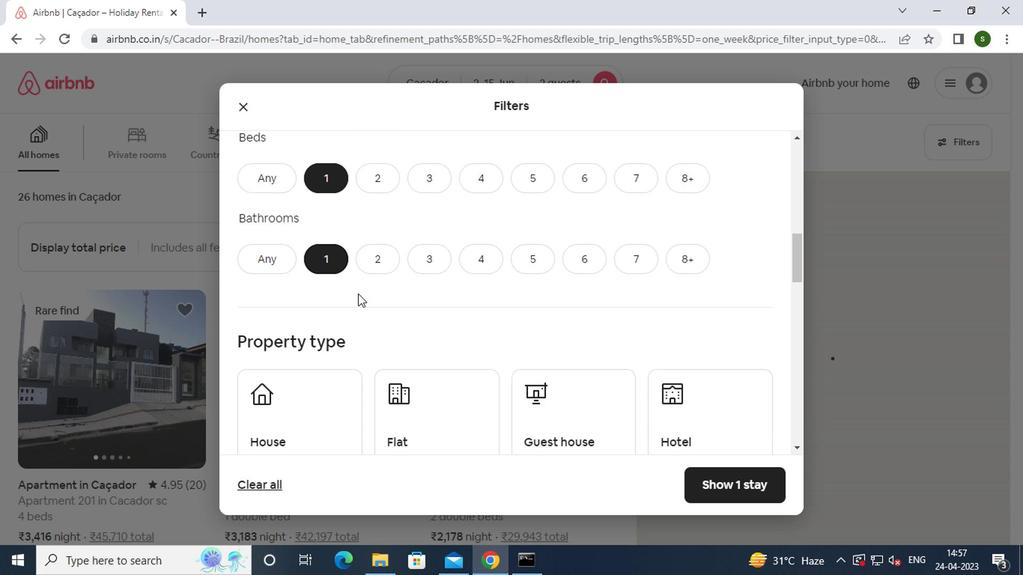 
Action: Mouse moved to (309, 307)
Screenshot: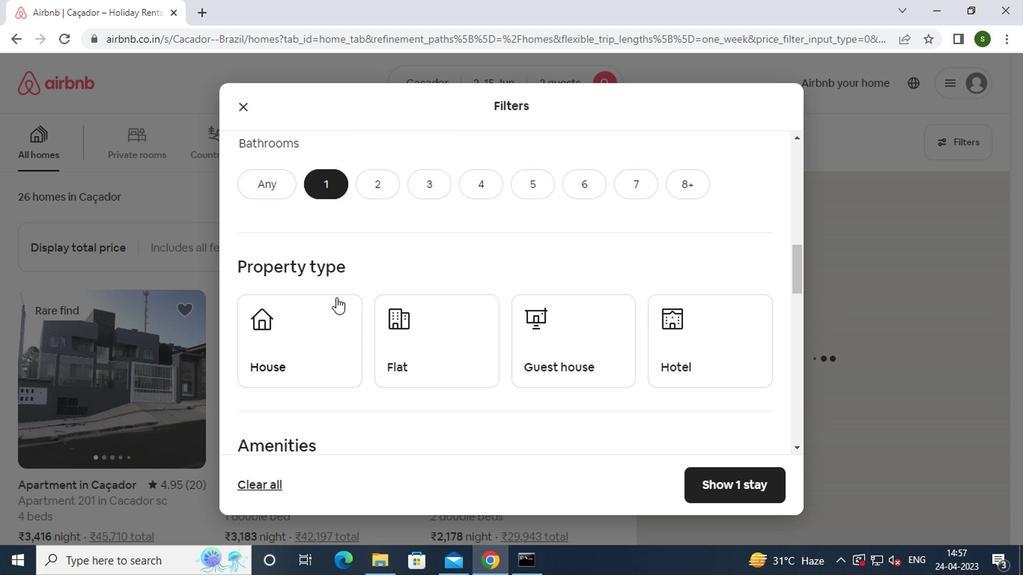 
Action: Mouse pressed left at (309, 307)
Screenshot: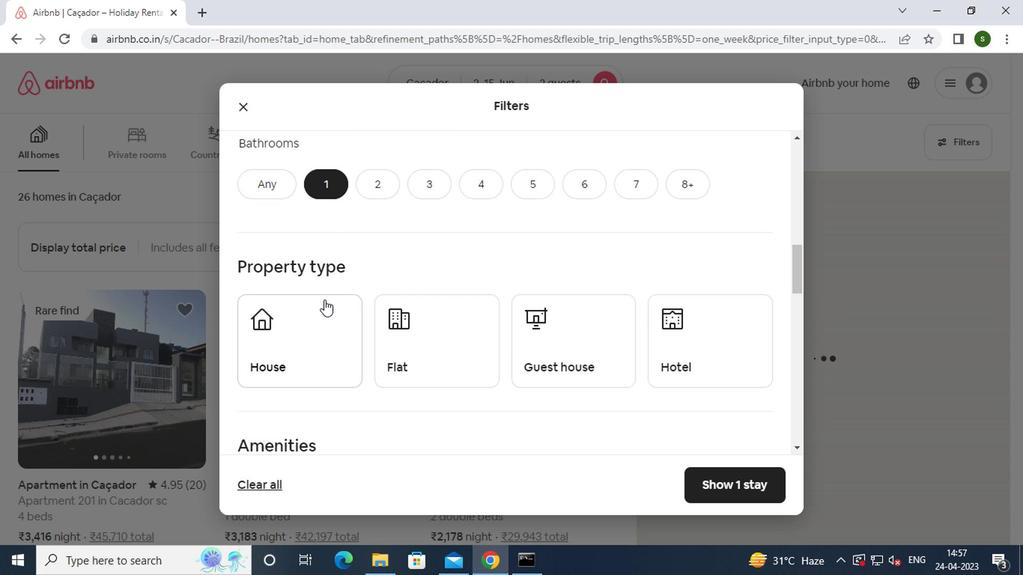 
Action: Mouse moved to (418, 341)
Screenshot: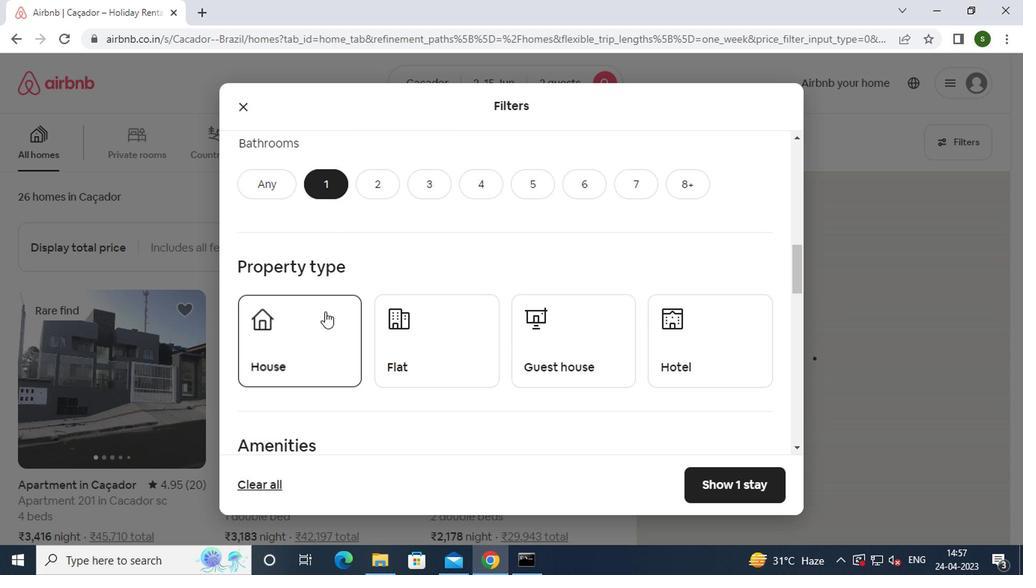 
Action: Mouse pressed left at (418, 341)
Screenshot: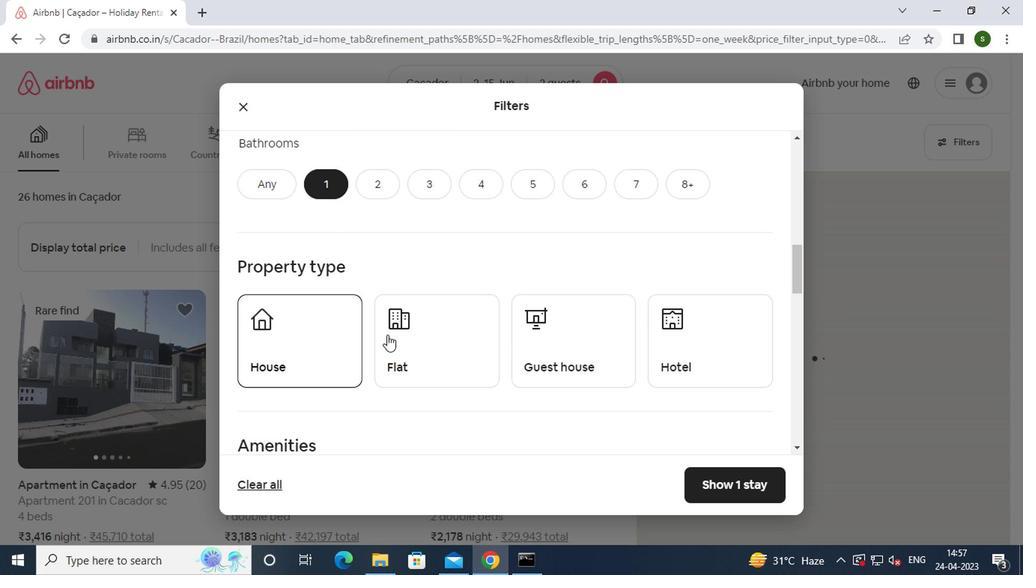 
Action: Mouse moved to (561, 358)
Screenshot: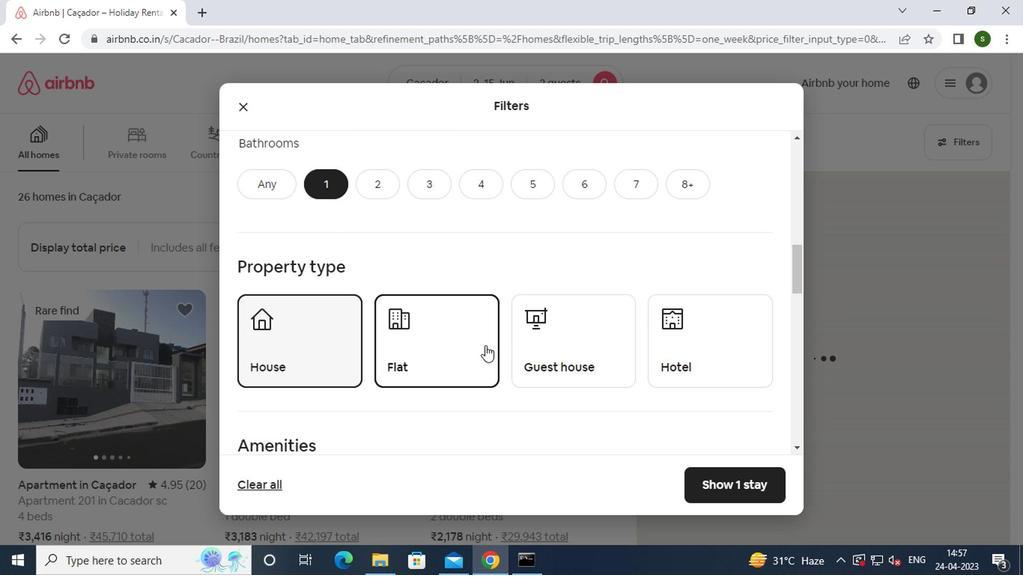 
Action: Mouse pressed left at (561, 358)
Screenshot: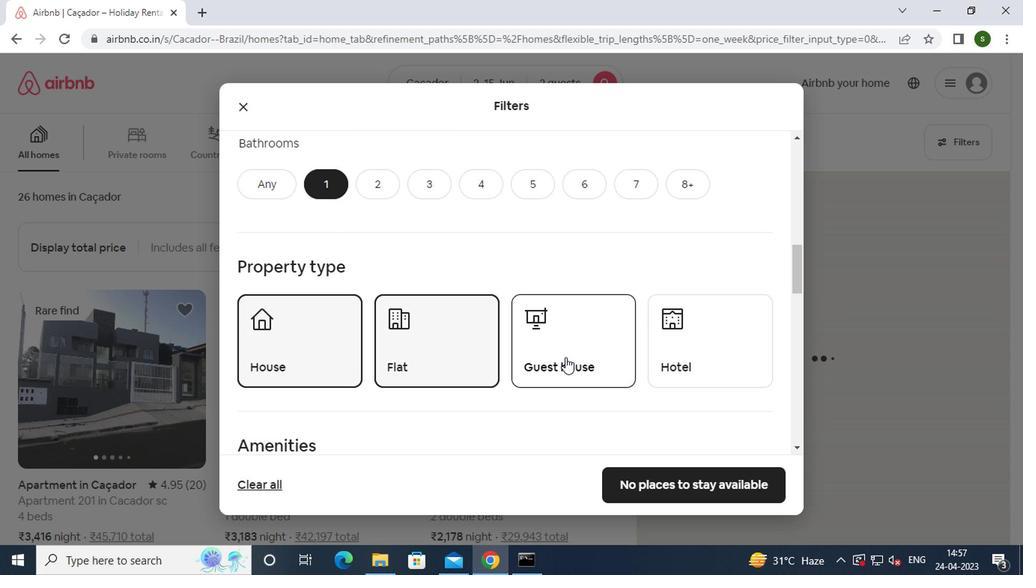 
Action: Mouse moved to (707, 348)
Screenshot: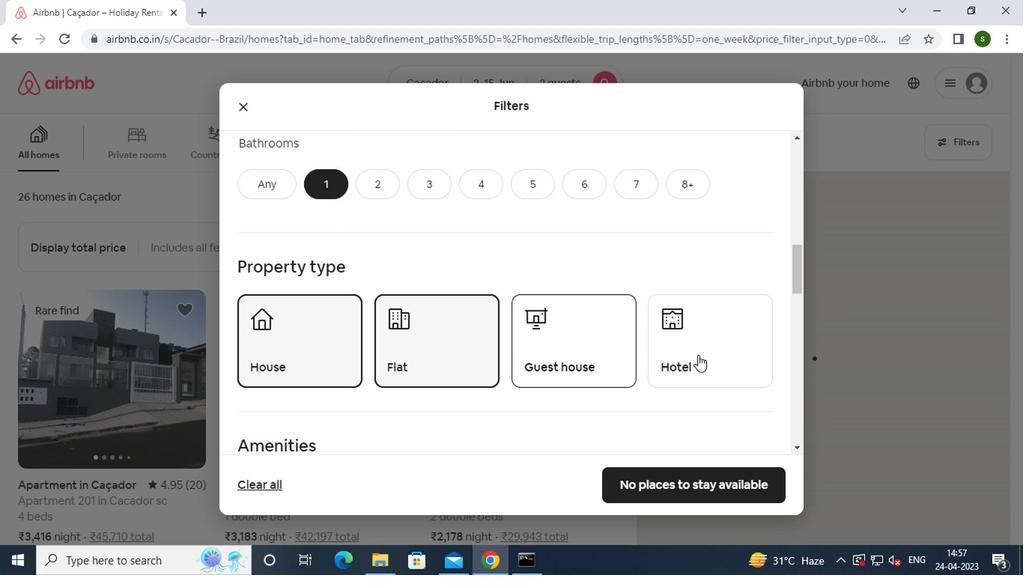 
Action: Mouse pressed left at (707, 348)
Screenshot: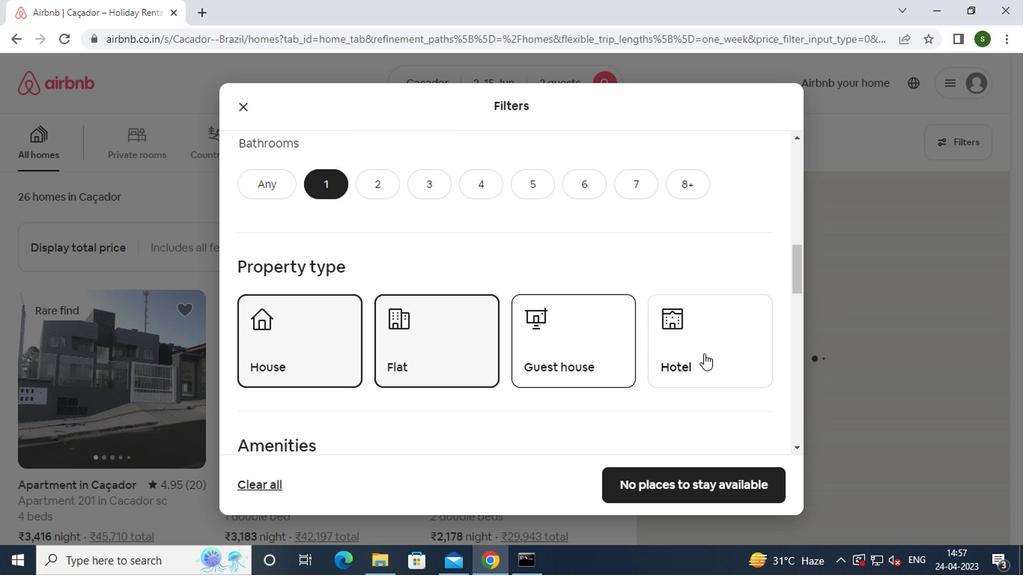 
Action: Mouse moved to (605, 335)
Screenshot: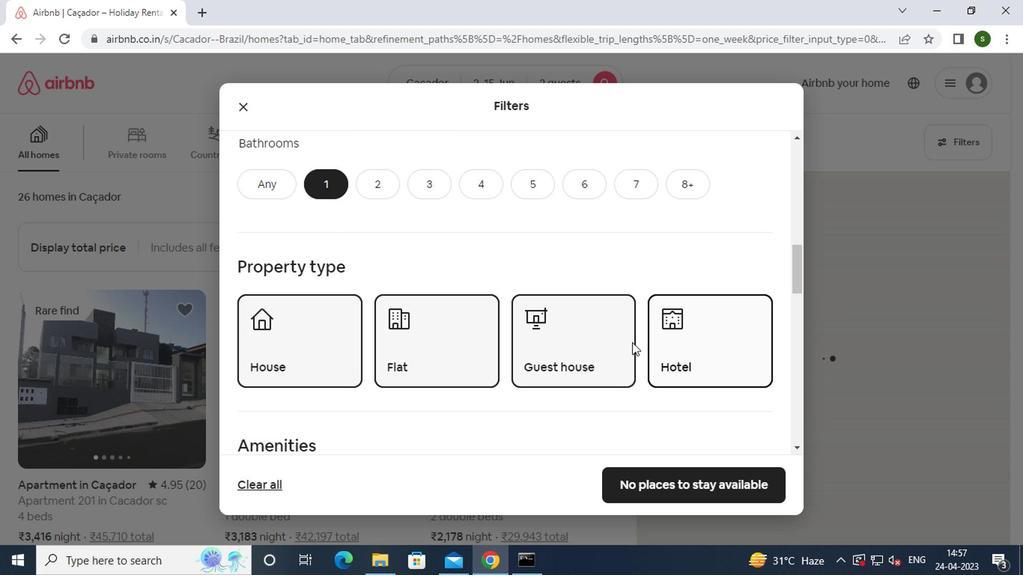 
Action: Mouse scrolled (605, 335) with delta (0, 0)
Screenshot: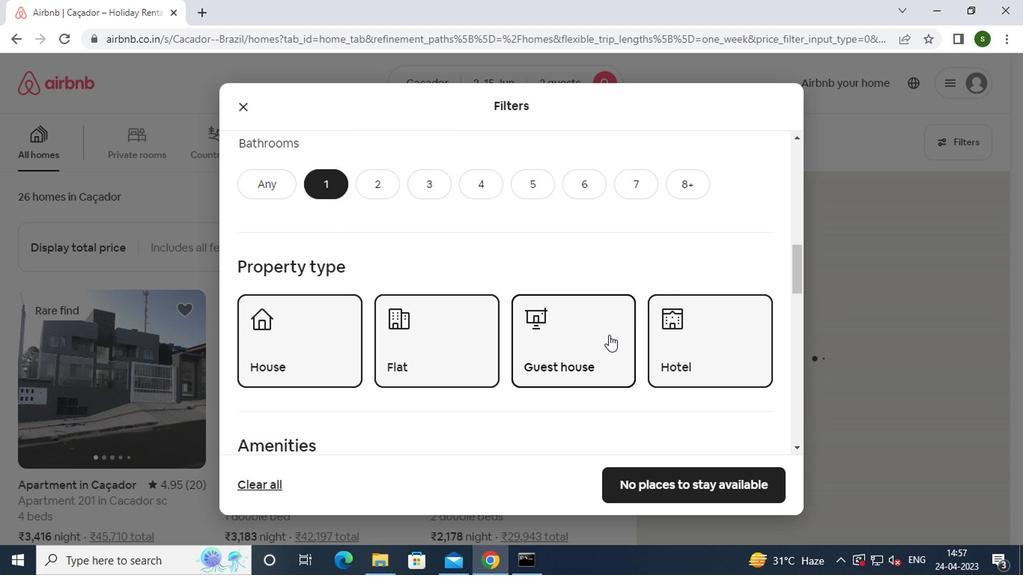 
Action: Mouse scrolled (605, 335) with delta (0, 0)
Screenshot: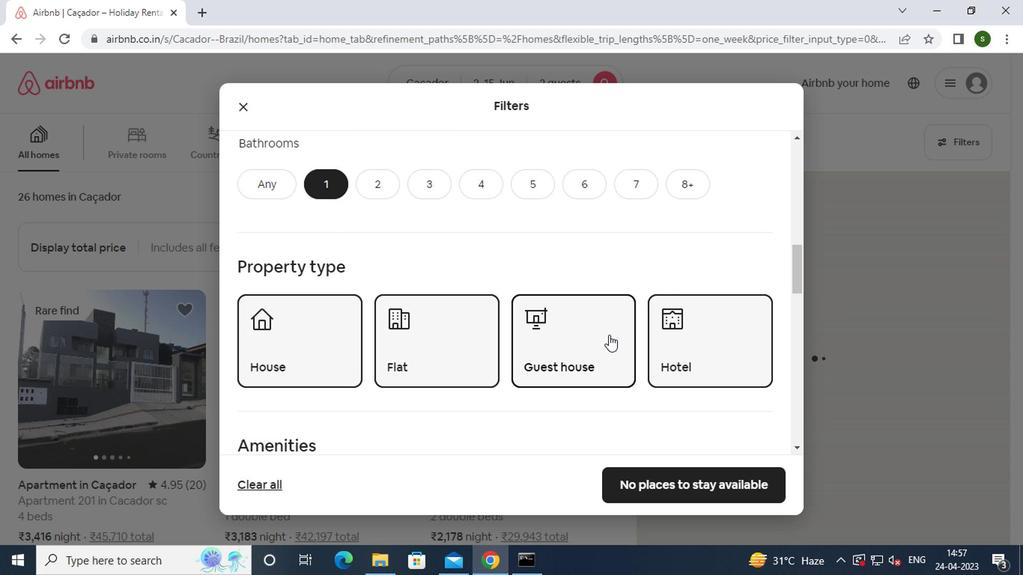 
Action: Mouse scrolled (605, 335) with delta (0, 0)
Screenshot: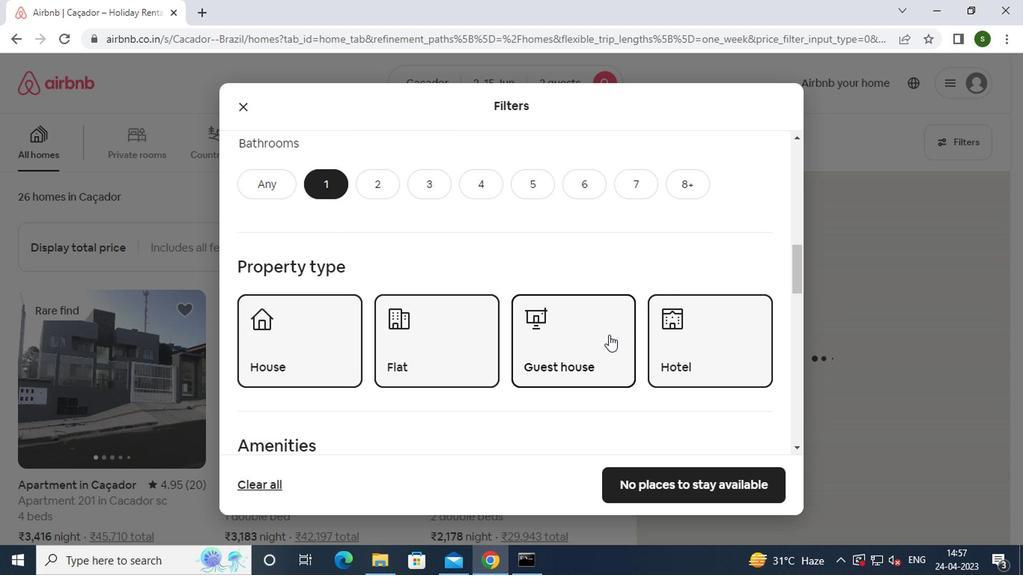 
Action: Mouse scrolled (605, 335) with delta (0, 0)
Screenshot: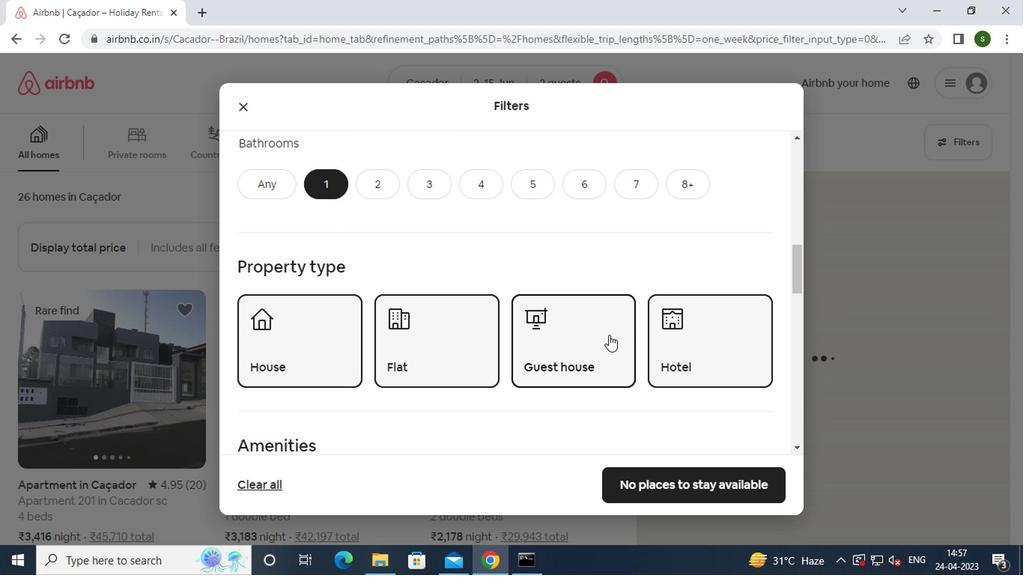 
Action: Mouse scrolled (605, 335) with delta (0, 0)
Screenshot: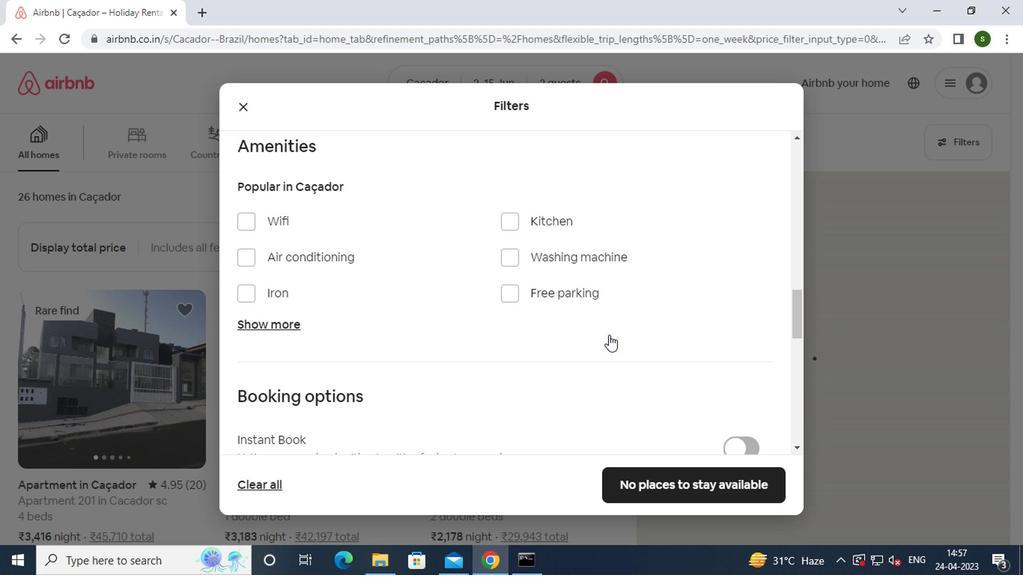 
Action: Mouse scrolled (605, 335) with delta (0, 0)
Screenshot: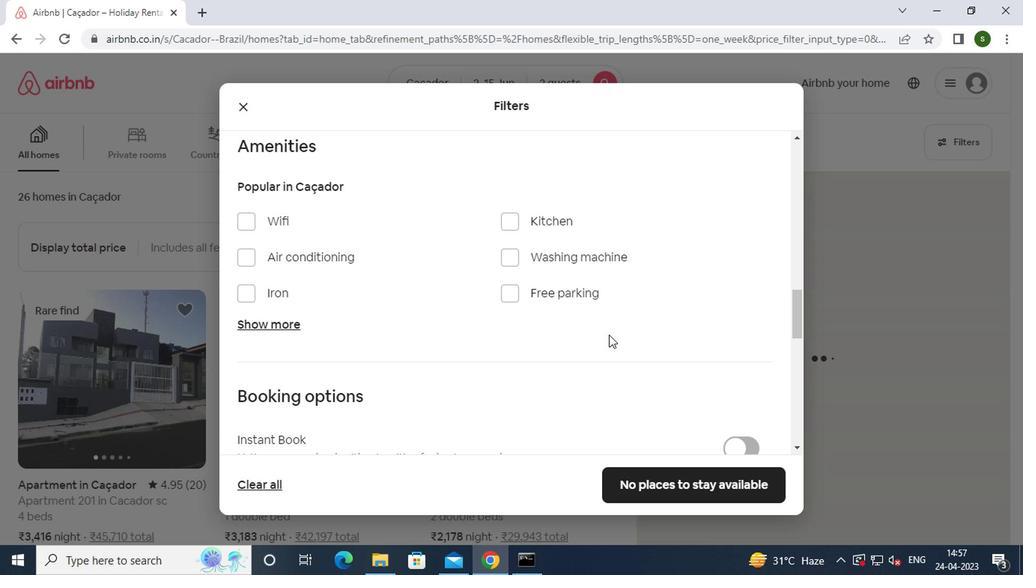 
Action: Mouse scrolled (605, 335) with delta (0, 0)
Screenshot: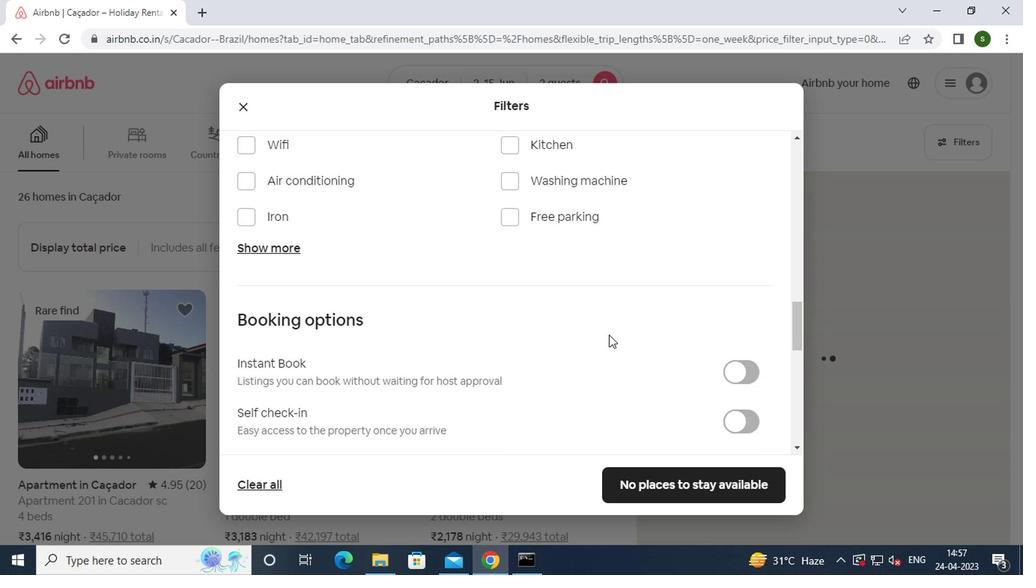 
Action: Mouse moved to (737, 275)
Screenshot: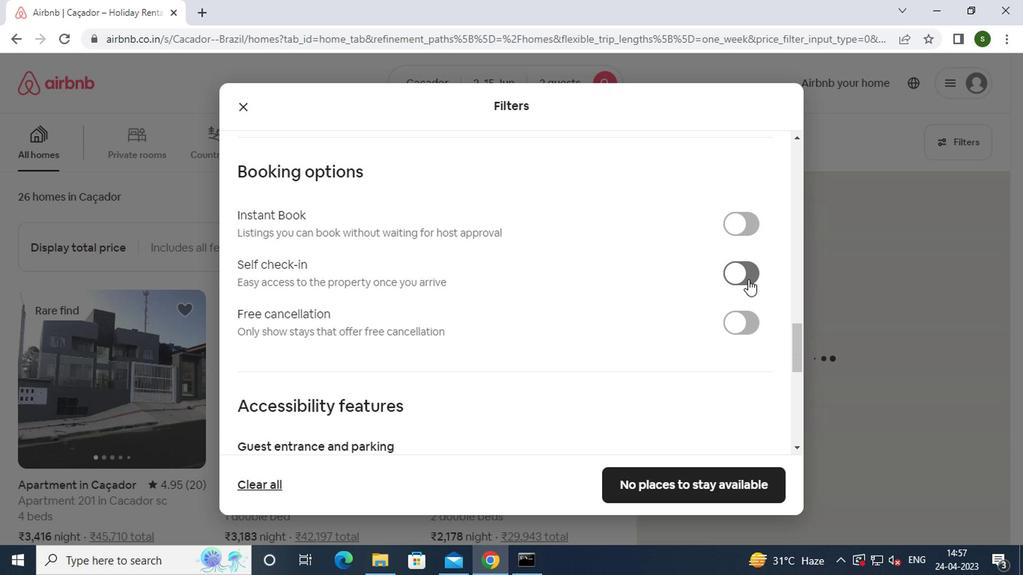 
Action: Mouse pressed left at (737, 275)
Screenshot: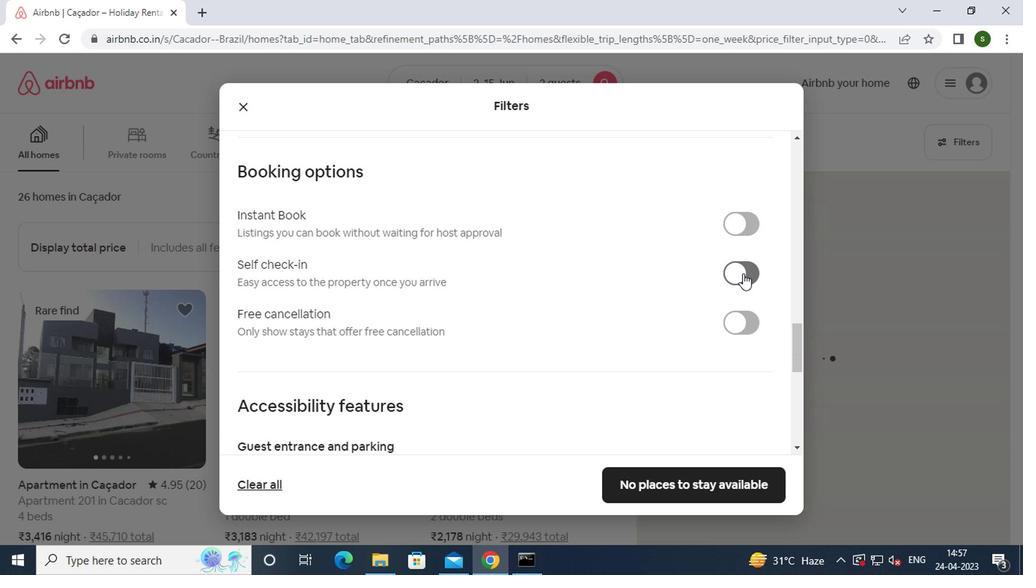 
Action: Mouse moved to (635, 283)
Screenshot: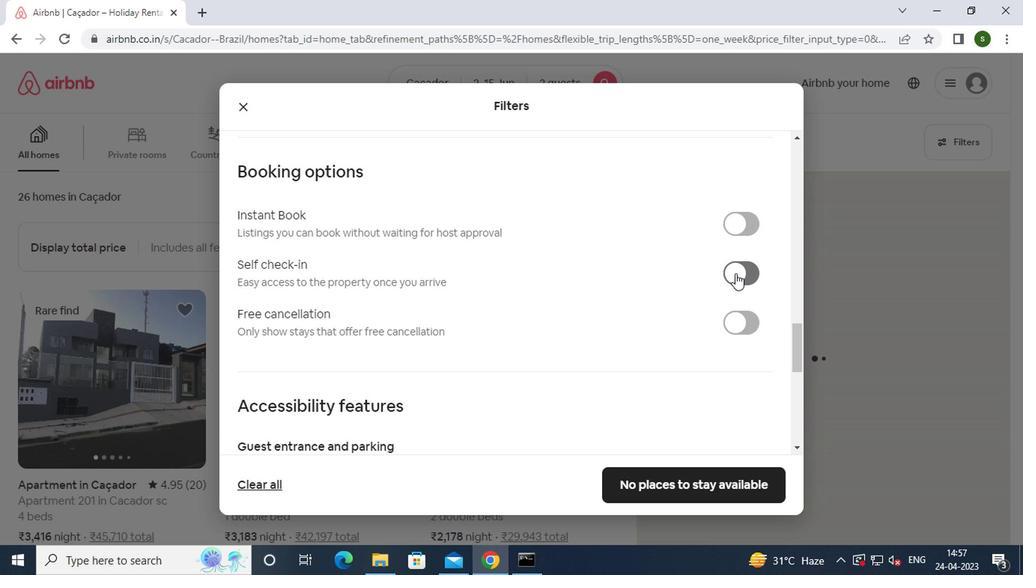 
Action: Mouse scrolled (635, 283) with delta (0, 0)
Screenshot: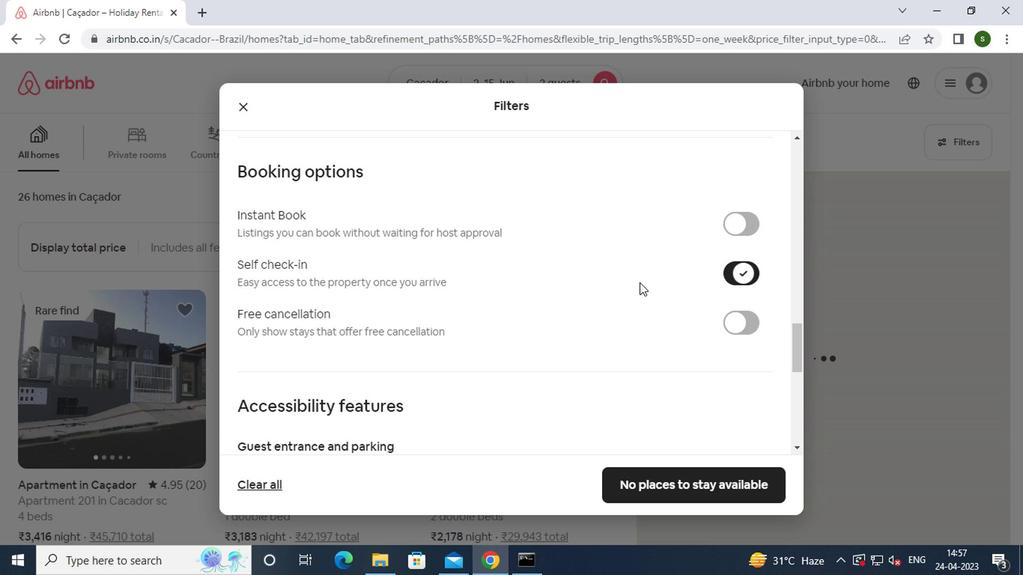 
Action: Mouse scrolled (635, 283) with delta (0, 0)
Screenshot: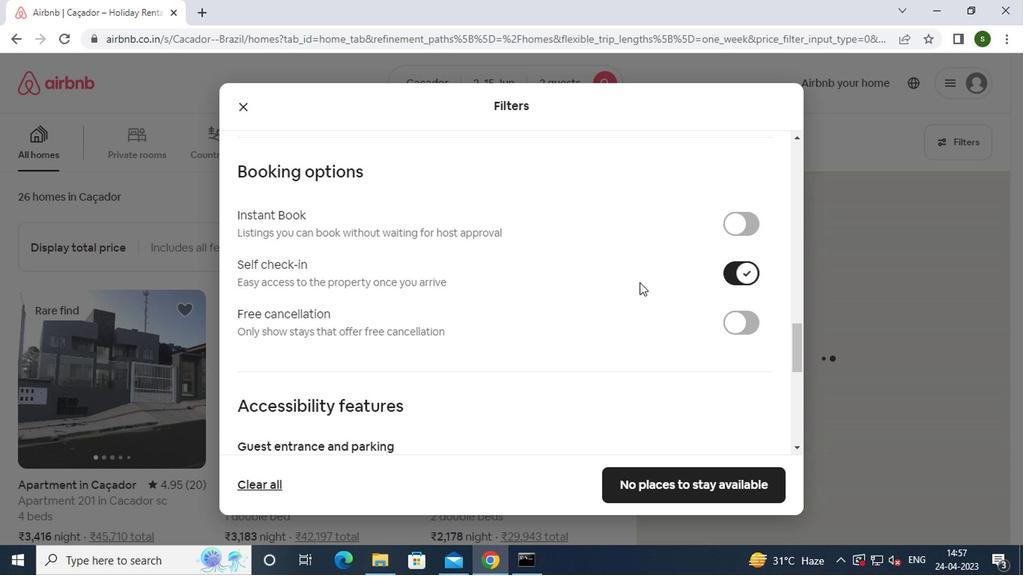 
Action: Mouse scrolled (635, 283) with delta (0, 0)
Screenshot: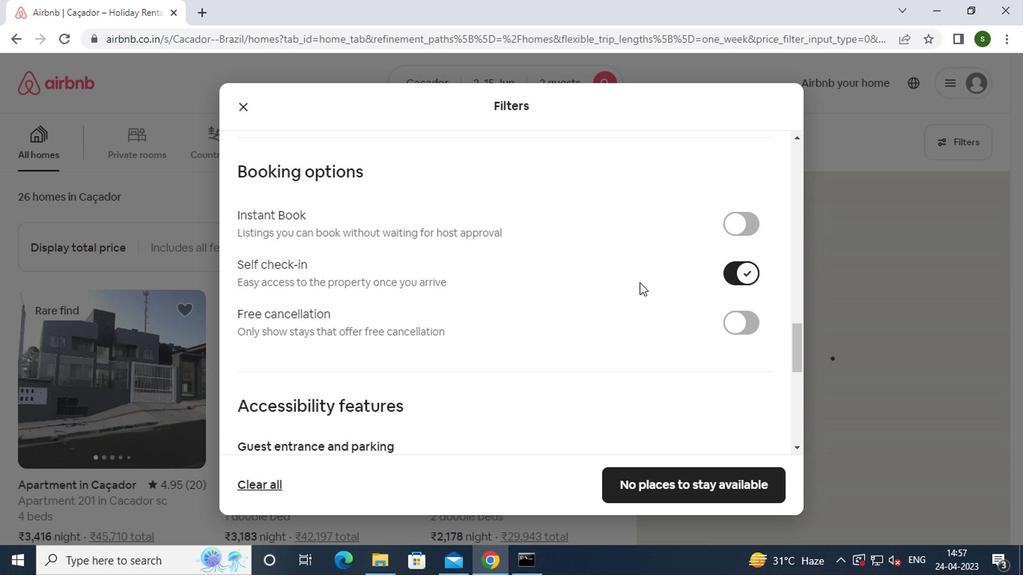 
Action: Mouse scrolled (635, 283) with delta (0, 0)
Screenshot: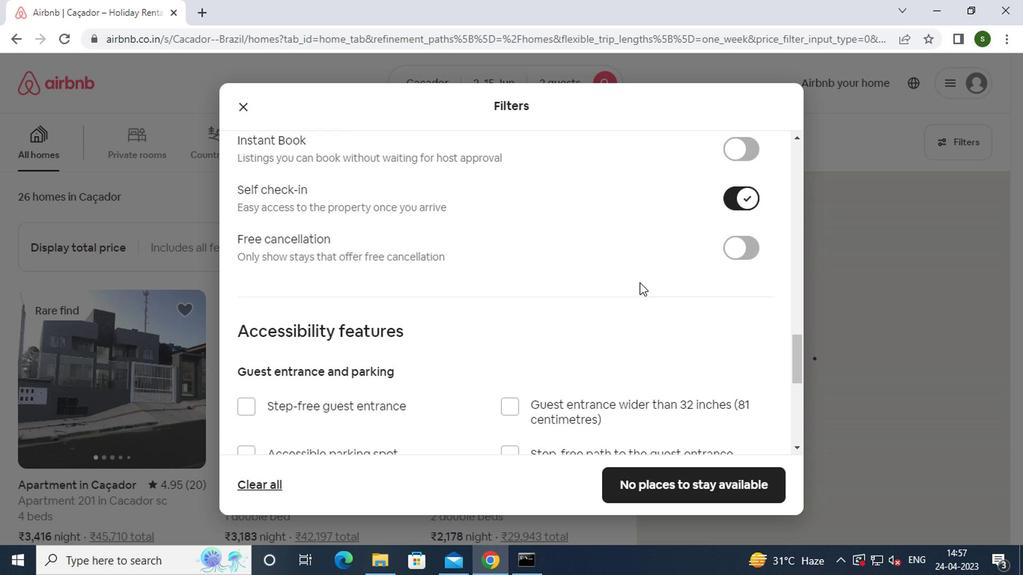 
Action: Mouse scrolled (635, 283) with delta (0, 0)
Screenshot: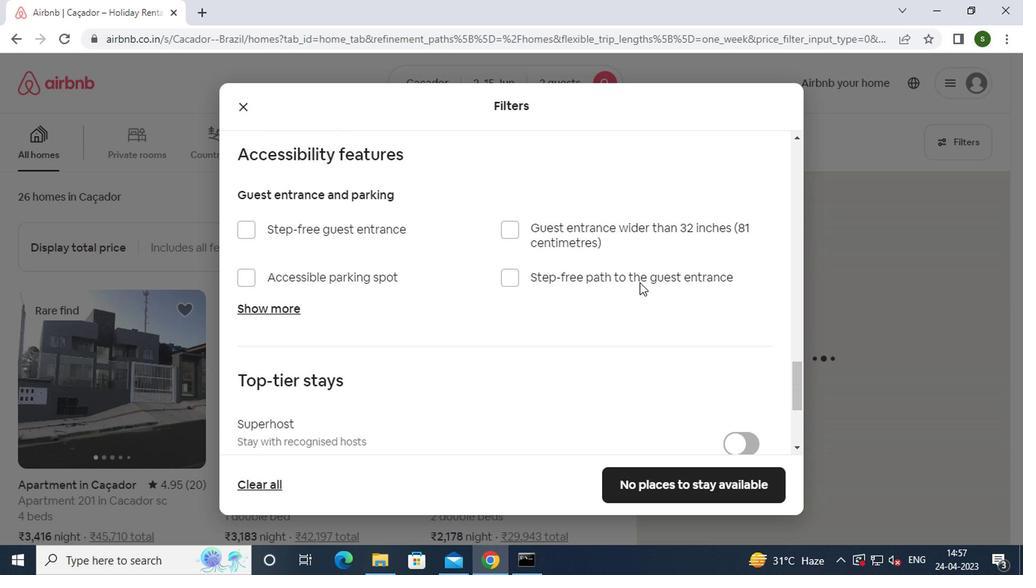 
Action: Mouse scrolled (635, 283) with delta (0, 0)
Screenshot: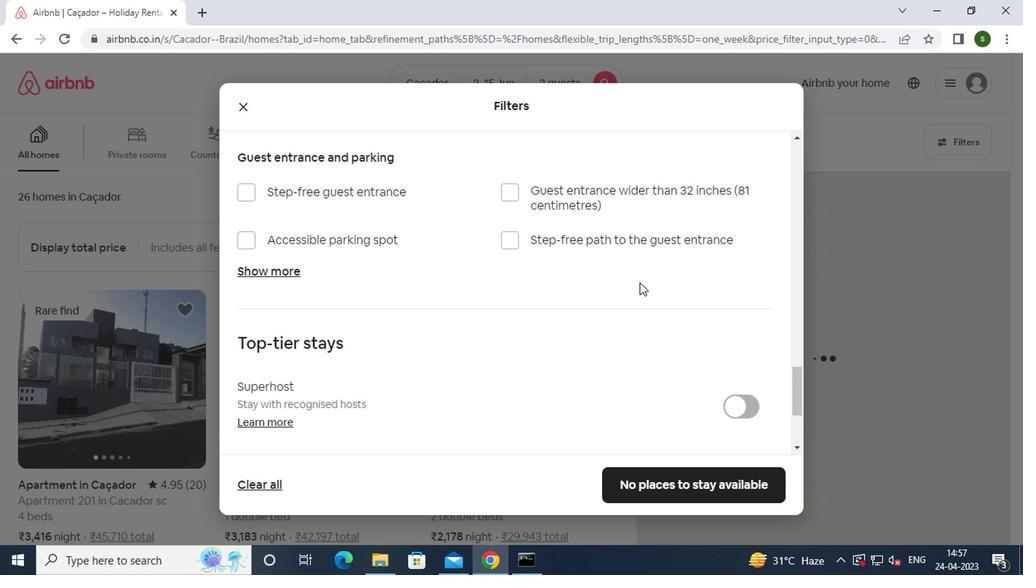 
Action: Mouse scrolled (635, 283) with delta (0, 0)
Screenshot: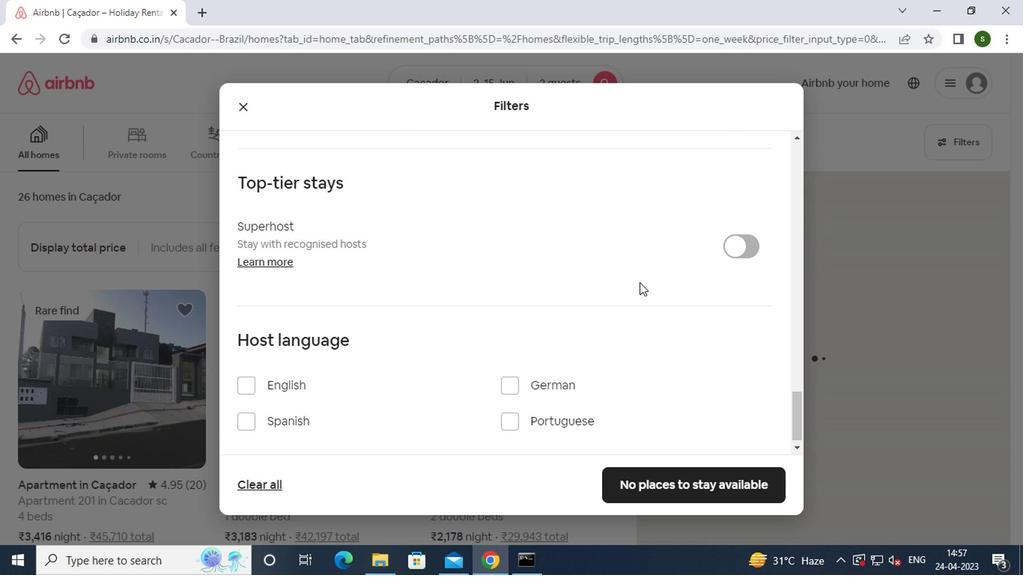 
Action: Mouse scrolled (635, 283) with delta (0, 0)
Screenshot: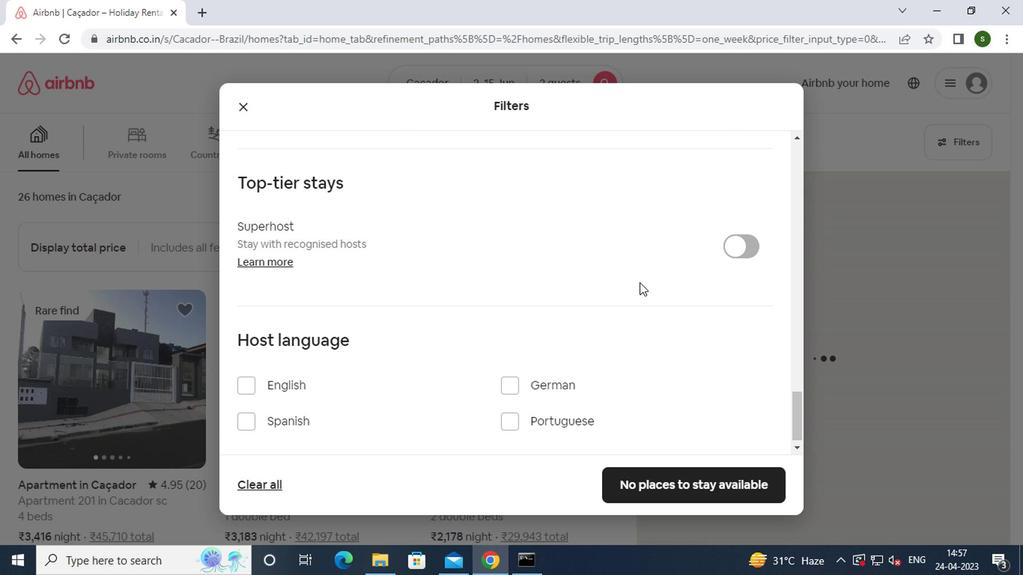 
Action: Mouse moved to (259, 417)
Screenshot: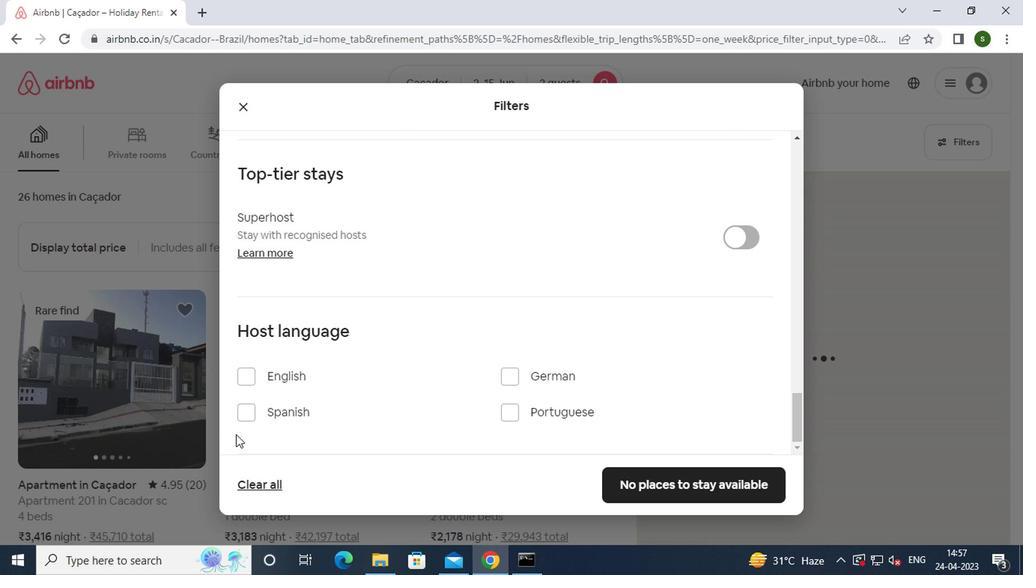 
Action: Mouse pressed left at (259, 417)
Screenshot: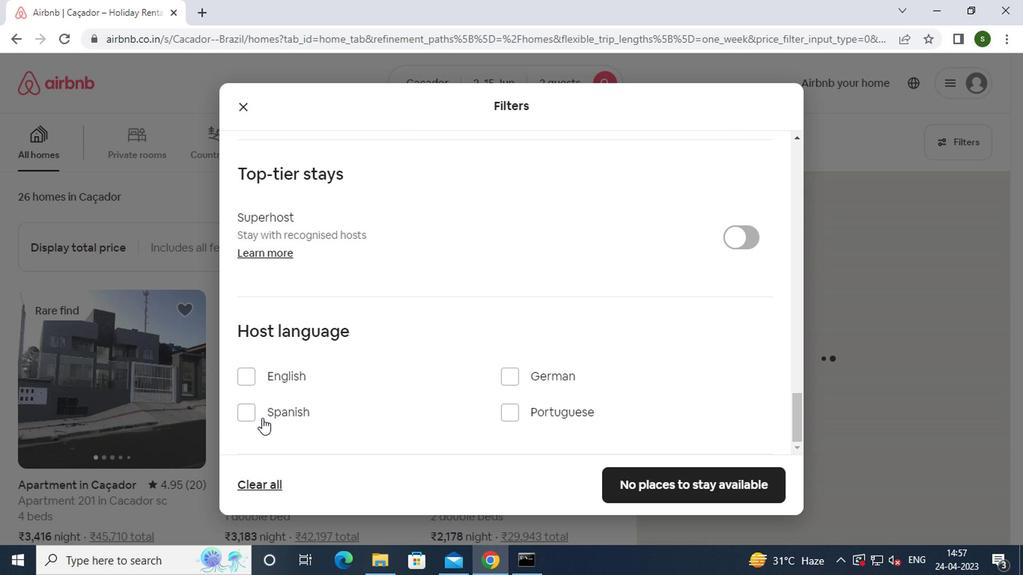
Action: Mouse moved to (644, 494)
Screenshot: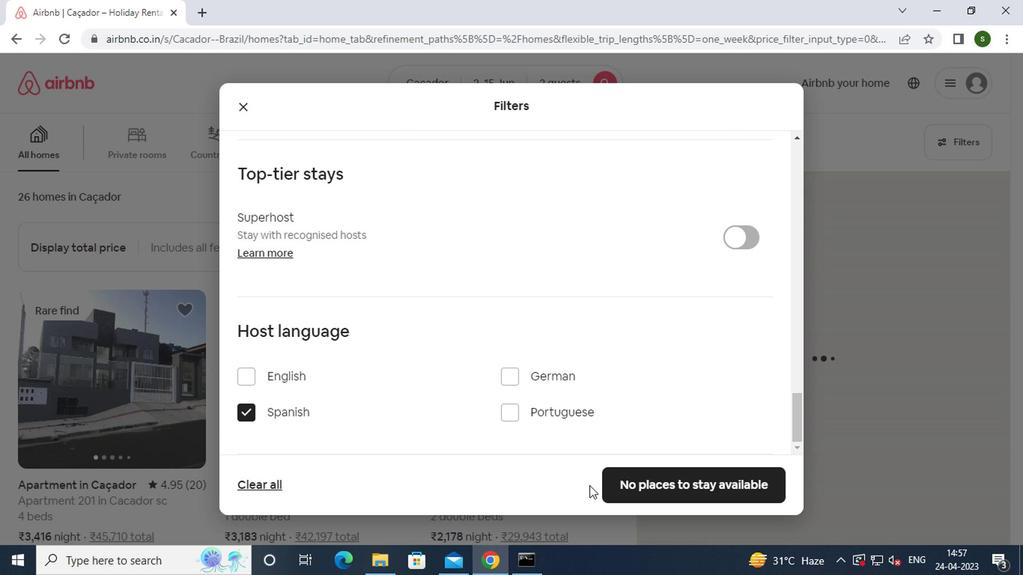 
Action: Mouse pressed left at (644, 494)
Screenshot: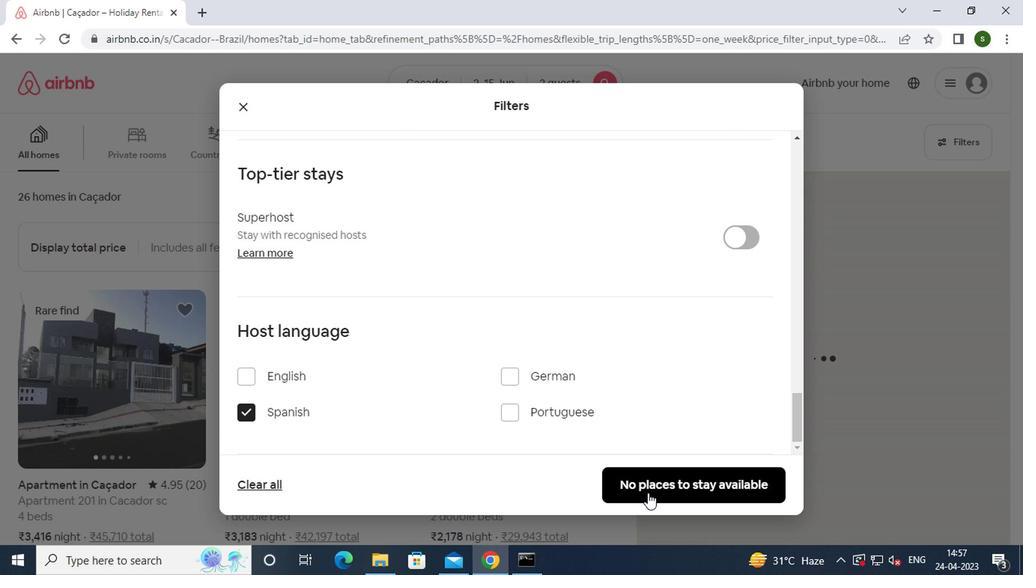 
Action: Mouse moved to (555, 193)
Screenshot: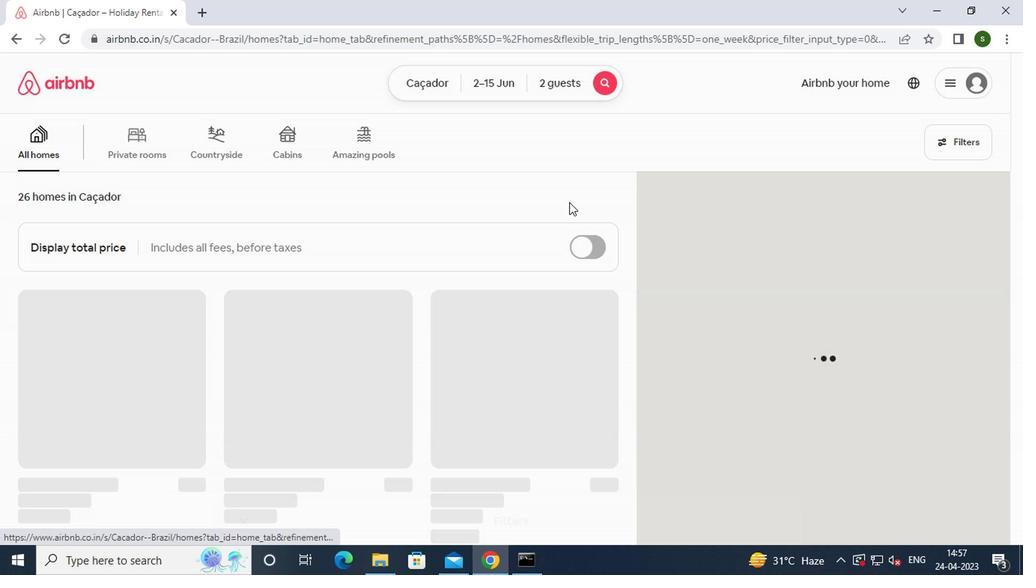 
